 Task: Search one way flight ticket for 2 adults, 4 children and 1 infant on lap in business from Eastsound: Orcas Island Airport to Evansville: Evansville Regional Airport on 5-3-2023. Choice of flights is United. Number of bags: 2 carry on bags and 7 checked bags. Price is upto 40000. Outbound departure time preference is 10:45.
Action: Mouse moved to (319, 269)
Screenshot: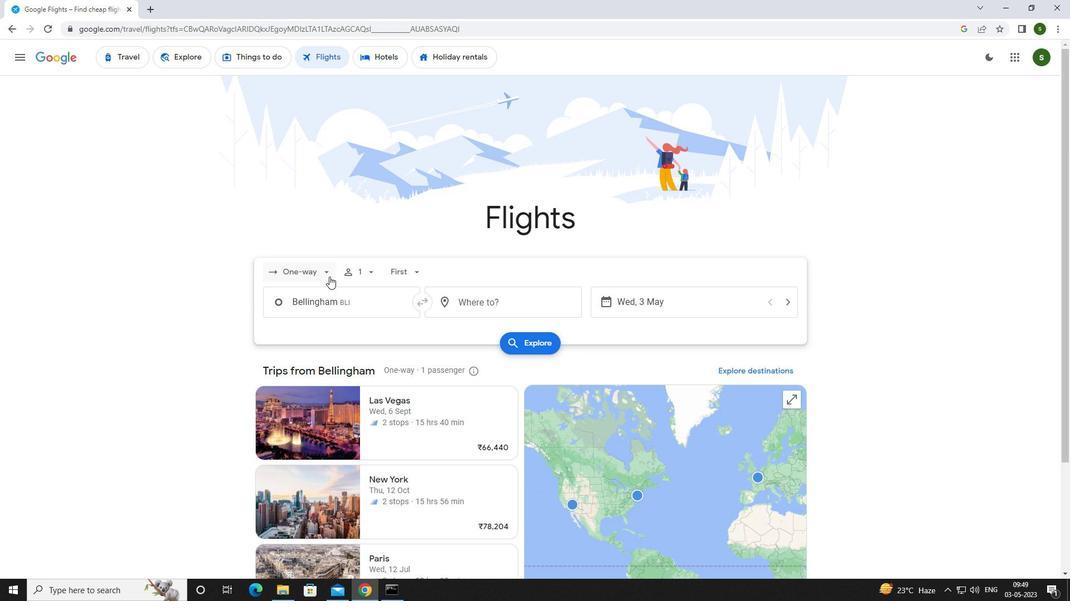 
Action: Mouse pressed left at (319, 269)
Screenshot: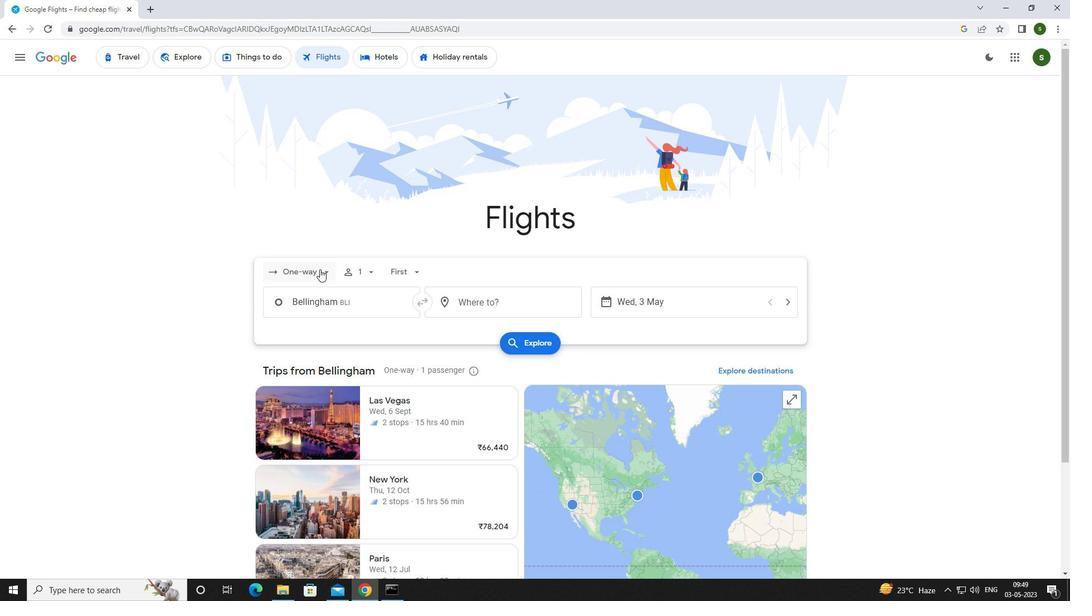 
Action: Mouse moved to (317, 329)
Screenshot: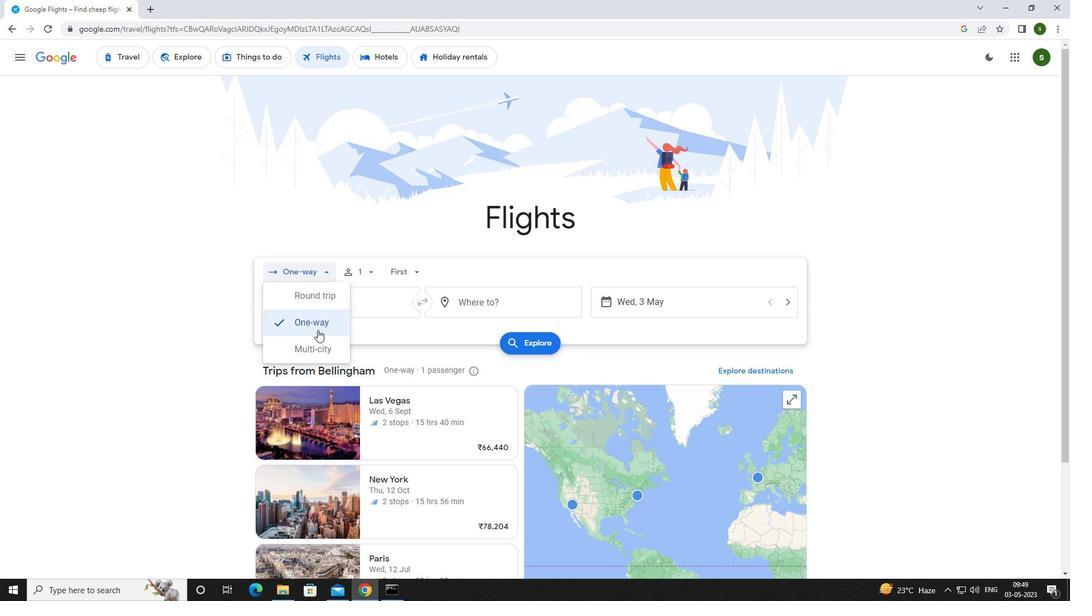 
Action: Mouse pressed left at (317, 329)
Screenshot: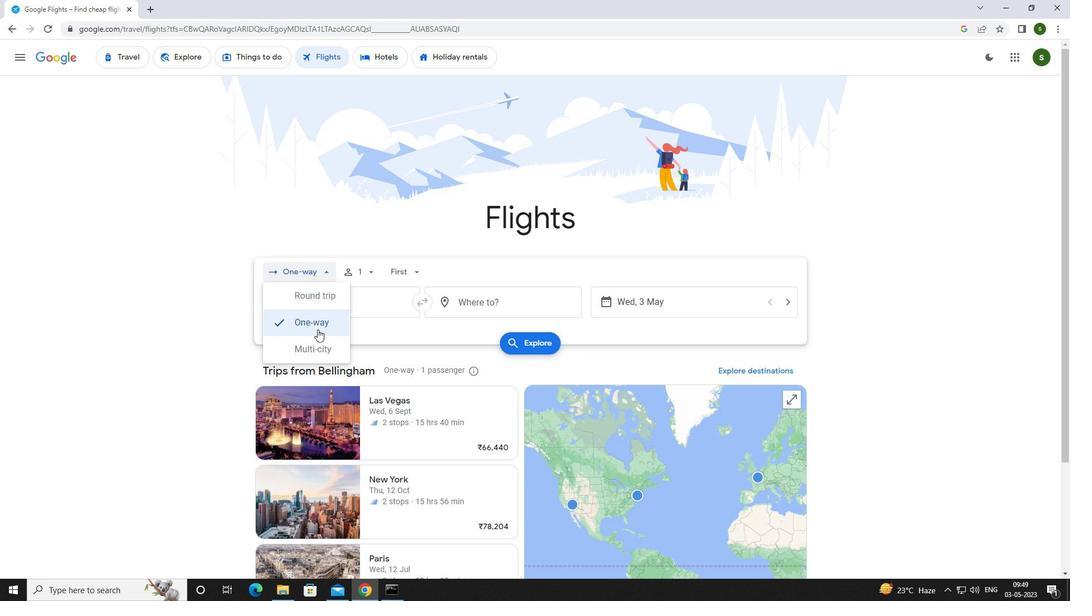 
Action: Mouse moved to (364, 269)
Screenshot: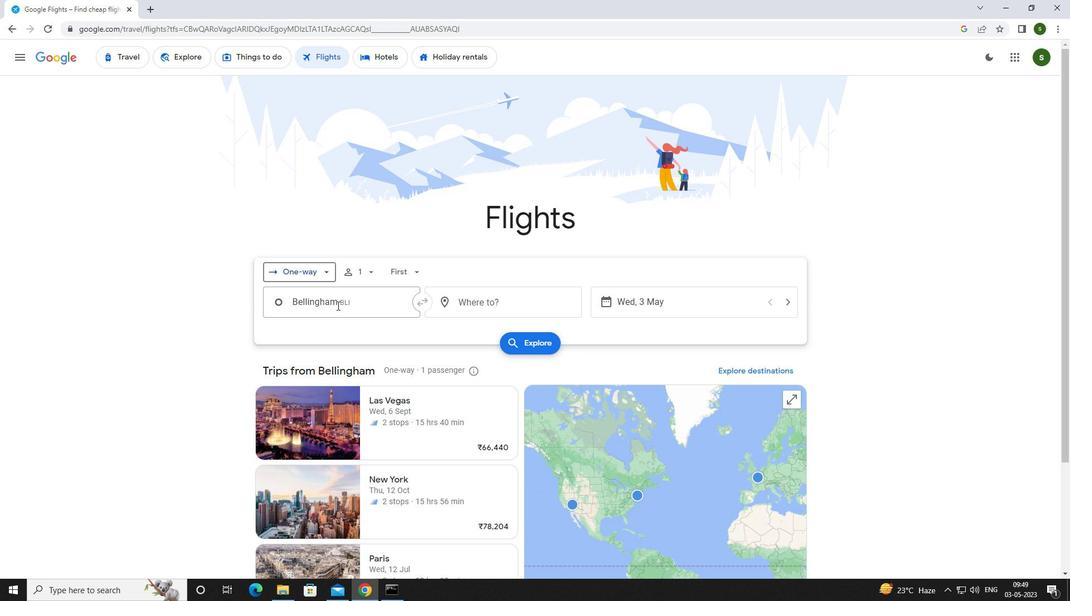 
Action: Mouse pressed left at (364, 269)
Screenshot: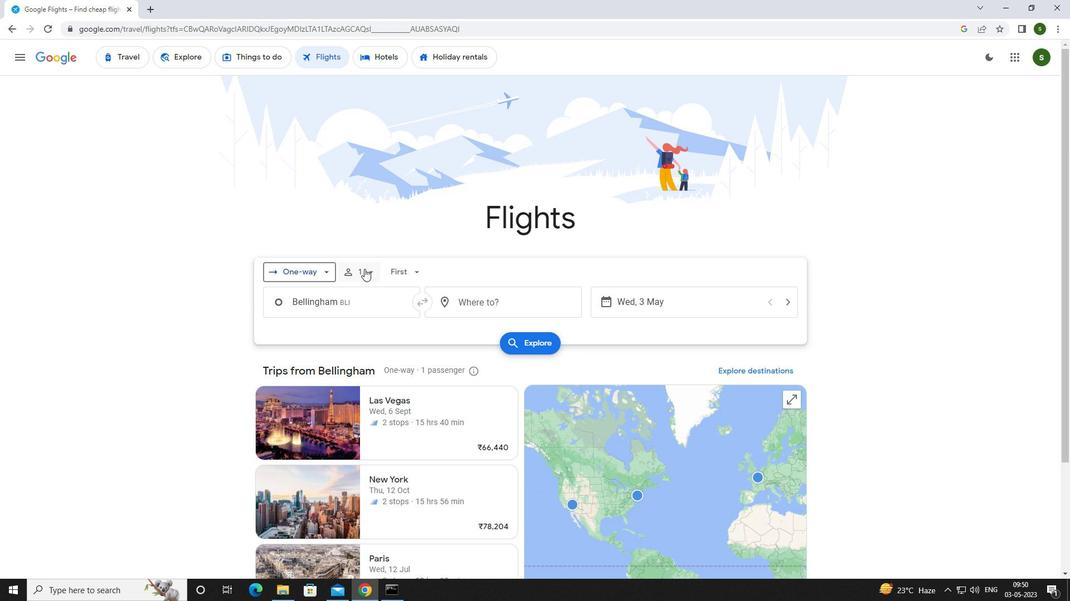 
Action: Mouse moved to (457, 302)
Screenshot: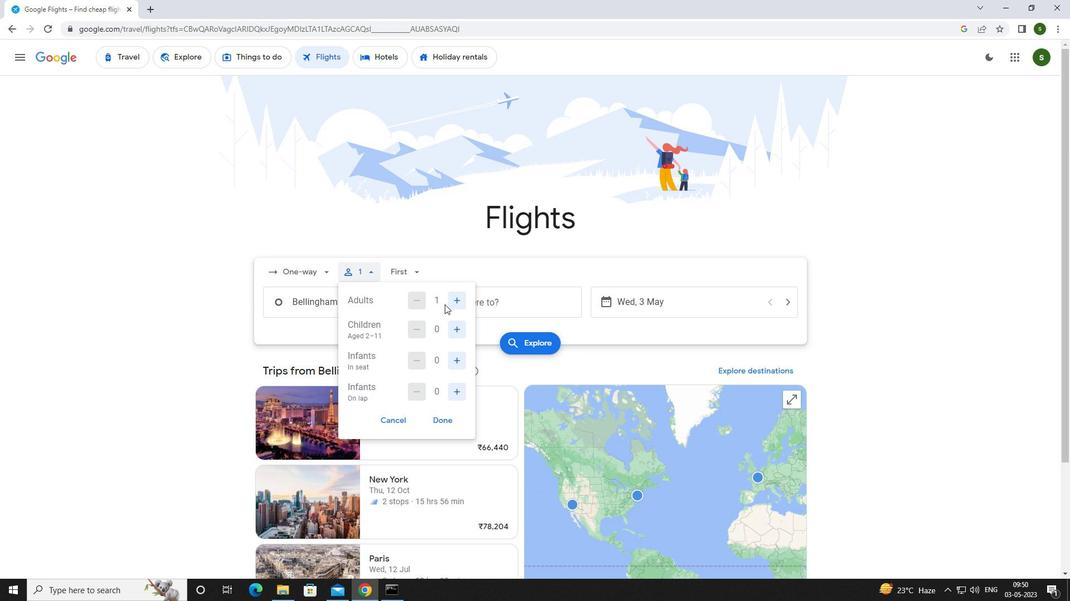 
Action: Mouse pressed left at (457, 302)
Screenshot: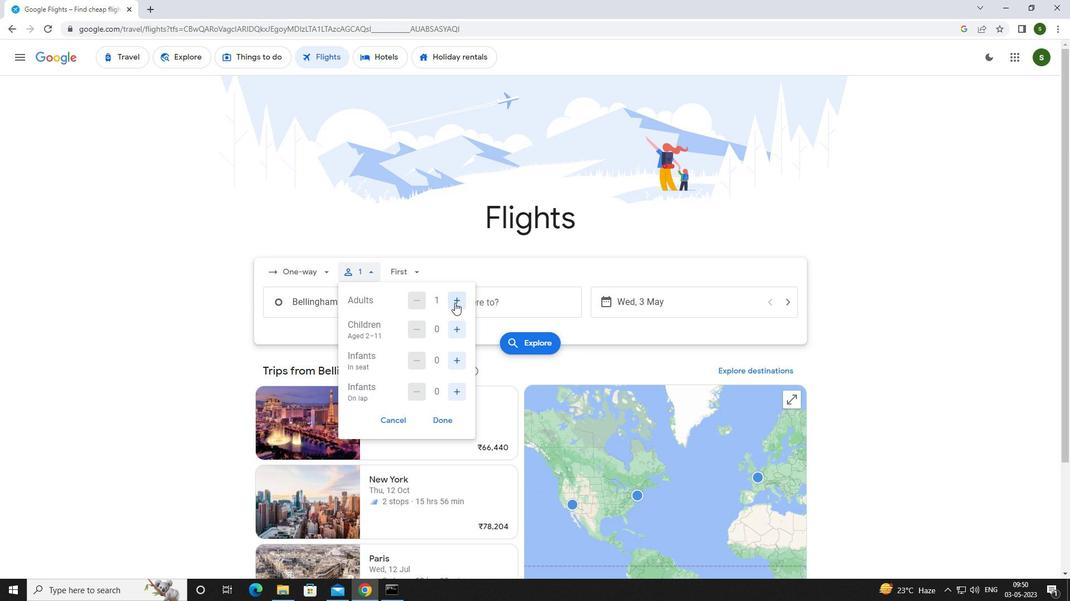 
Action: Mouse moved to (458, 326)
Screenshot: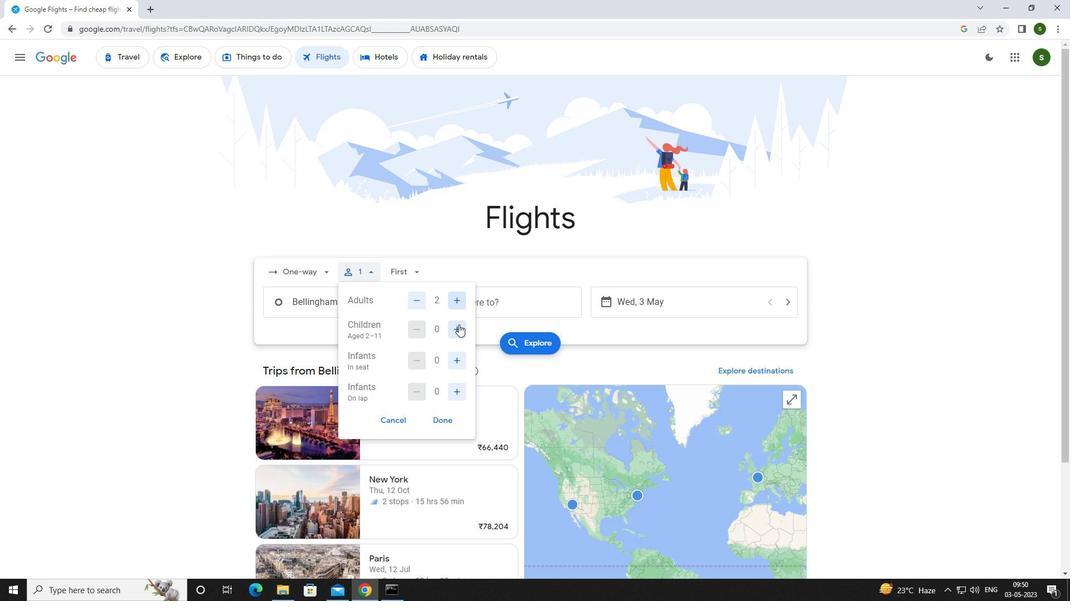 
Action: Mouse pressed left at (458, 326)
Screenshot: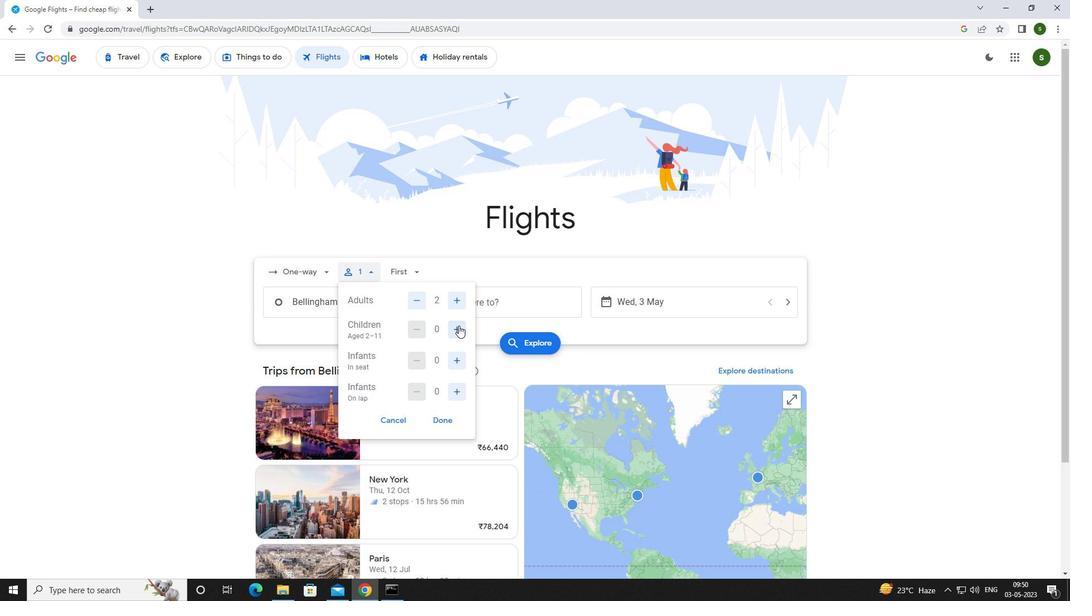 
Action: Mouse pressed left at (458, 326)
Screenshot: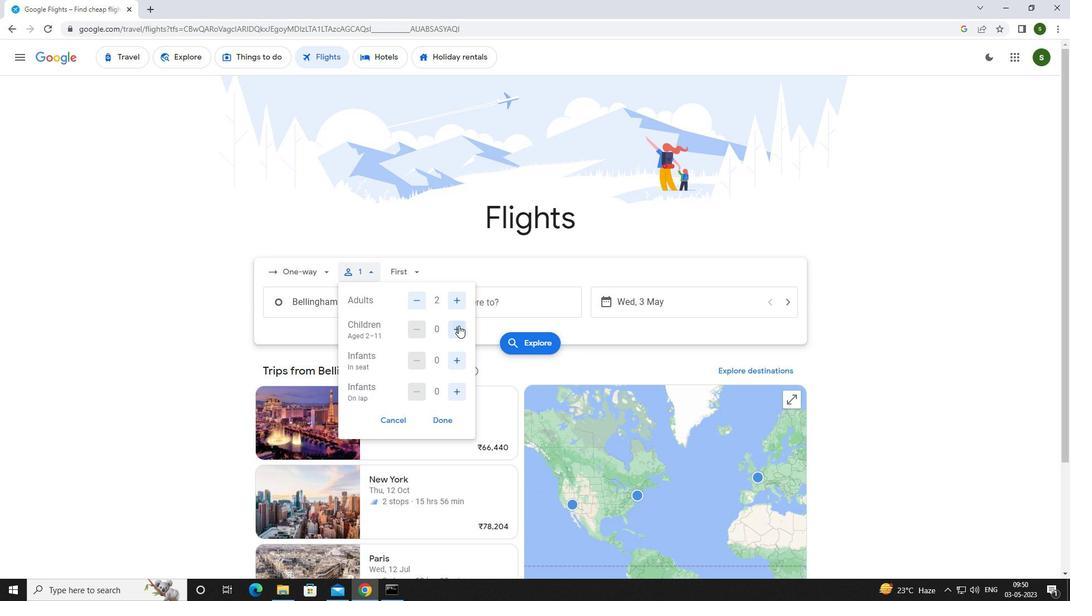 
Action: Mouse pressed left at (458, 326)
Screenshot: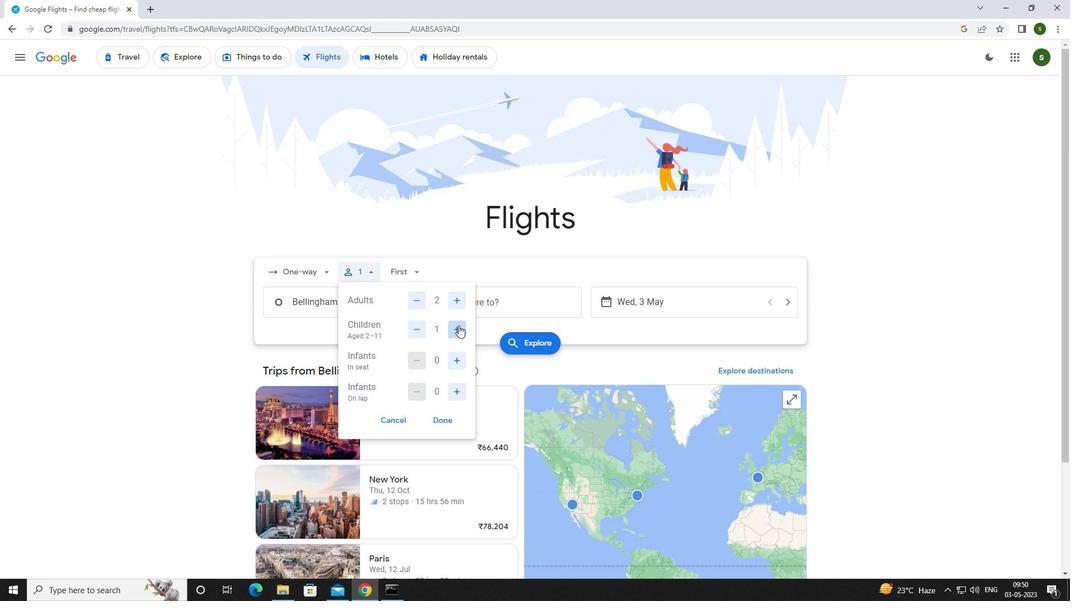 
Action: Mouse pressed left at (458, 326)
Screenshot: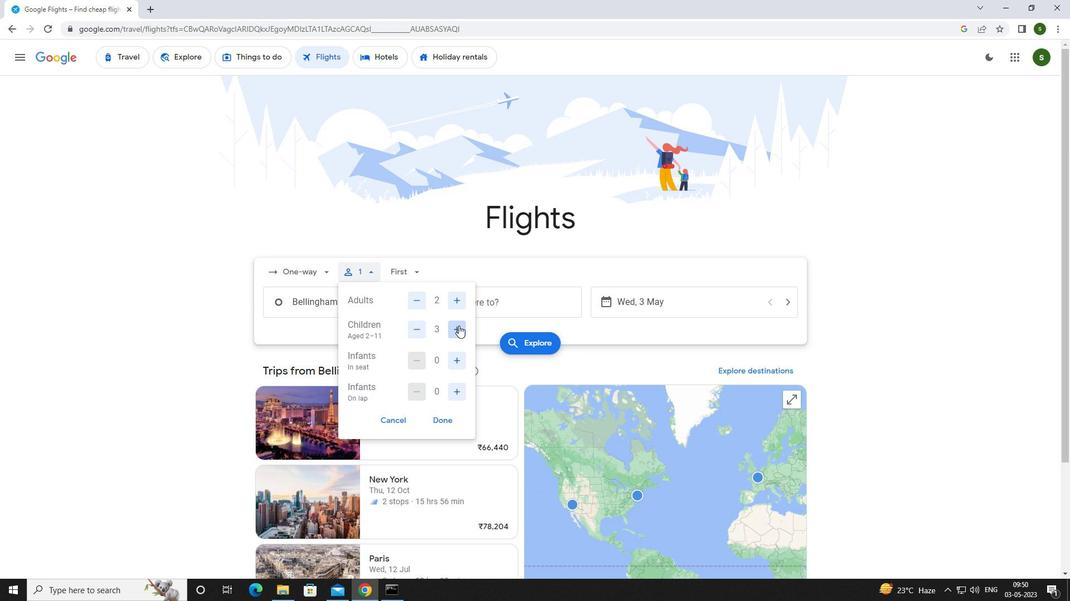 
Action: Mouse moved to (452, 390)
Screenshot: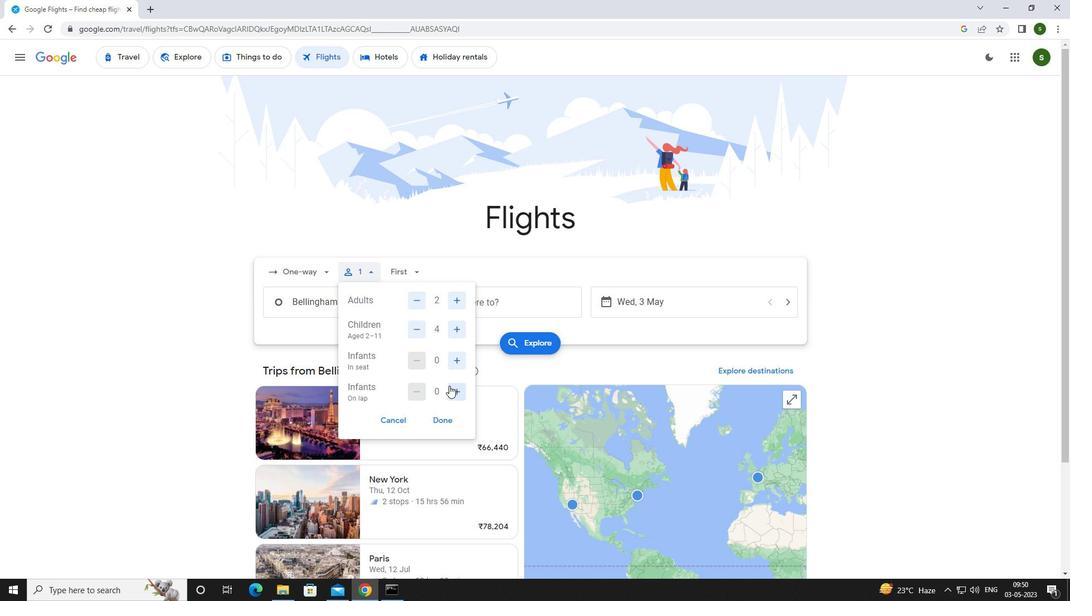 
Action: Mouse pressed left at (452, 390)
Screenshot: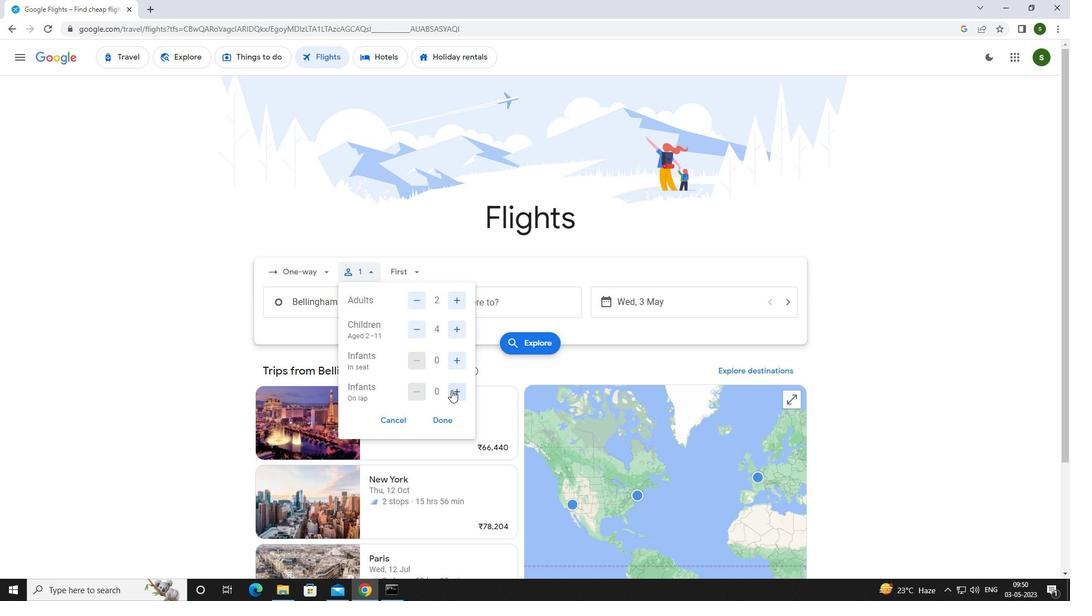 
Action: Mouse moved to (409, 269)
Screenshot: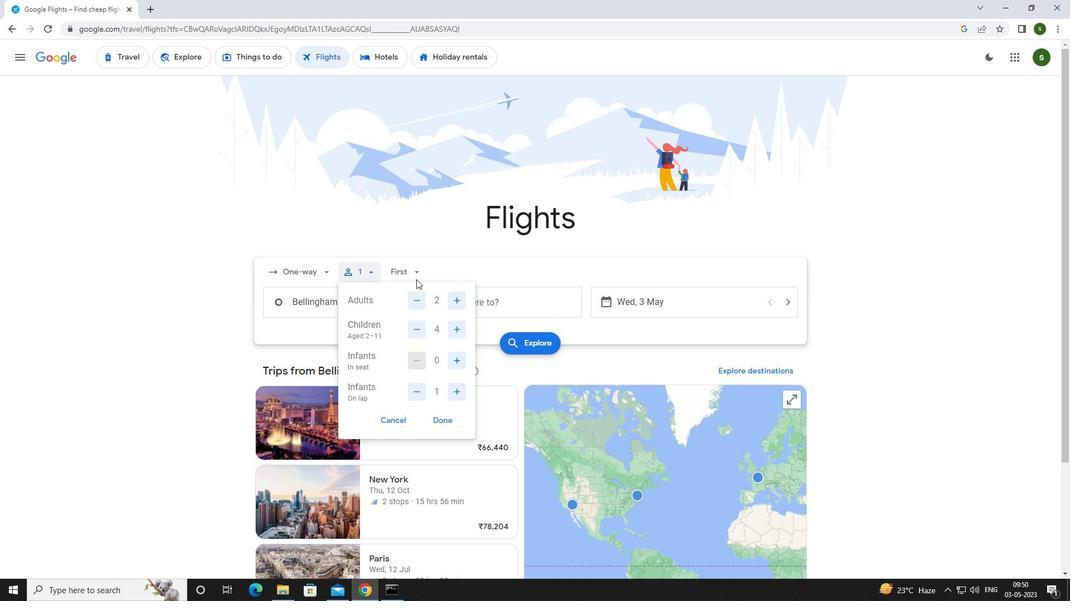 
Action: Mouse pressed left at (409, 269)
Screenshot: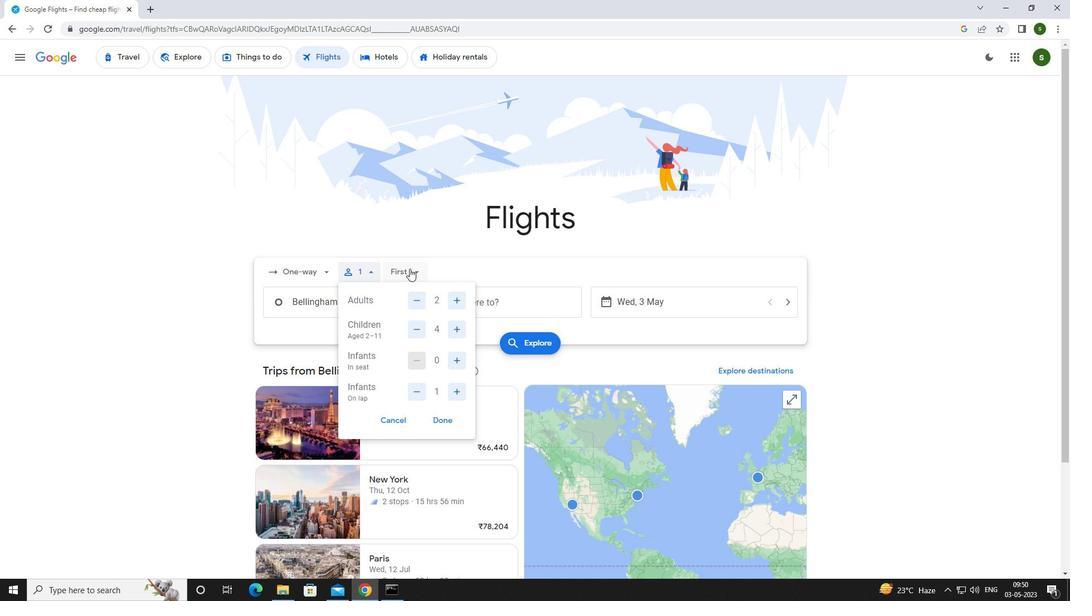 
Action: Mouse moved to (438, 350)
Screenshot: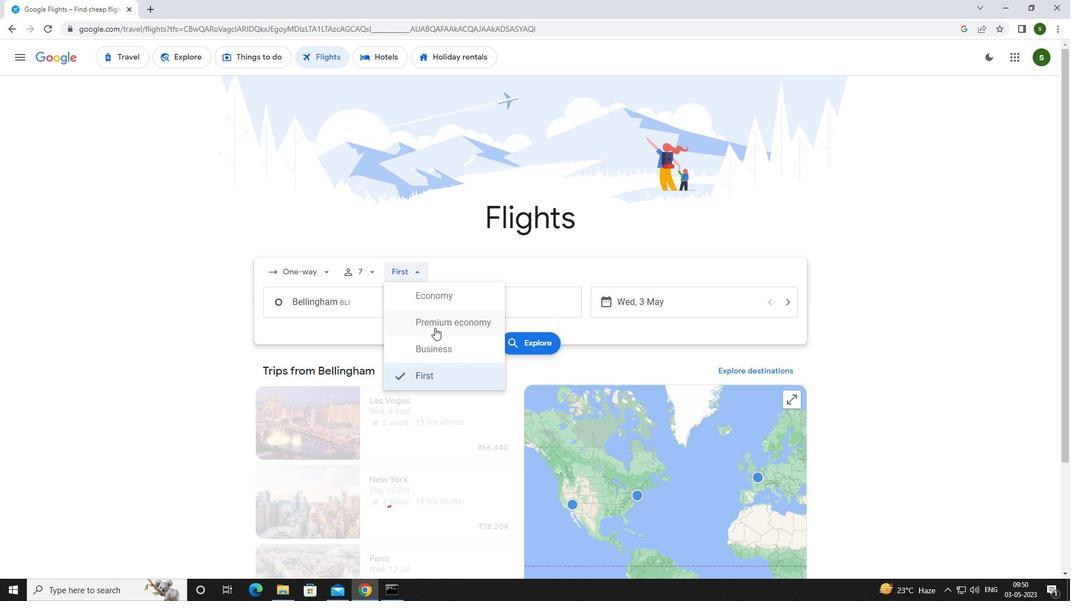 
Action: Mouse pressed left at (438, 350)
Screenshot: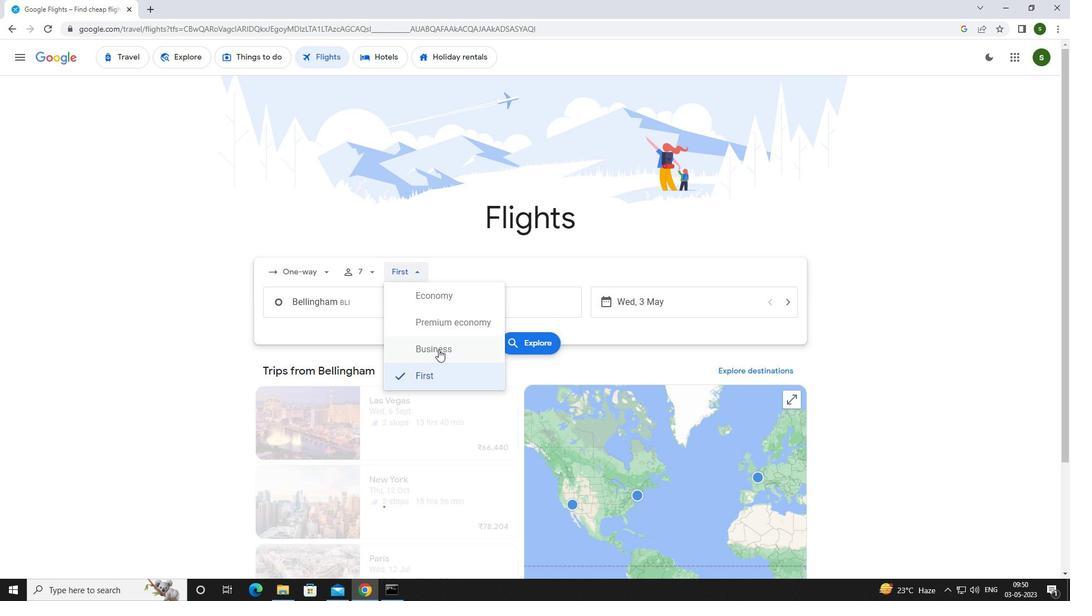 
Action: Mouse moved to (386, 308)
Screenshot: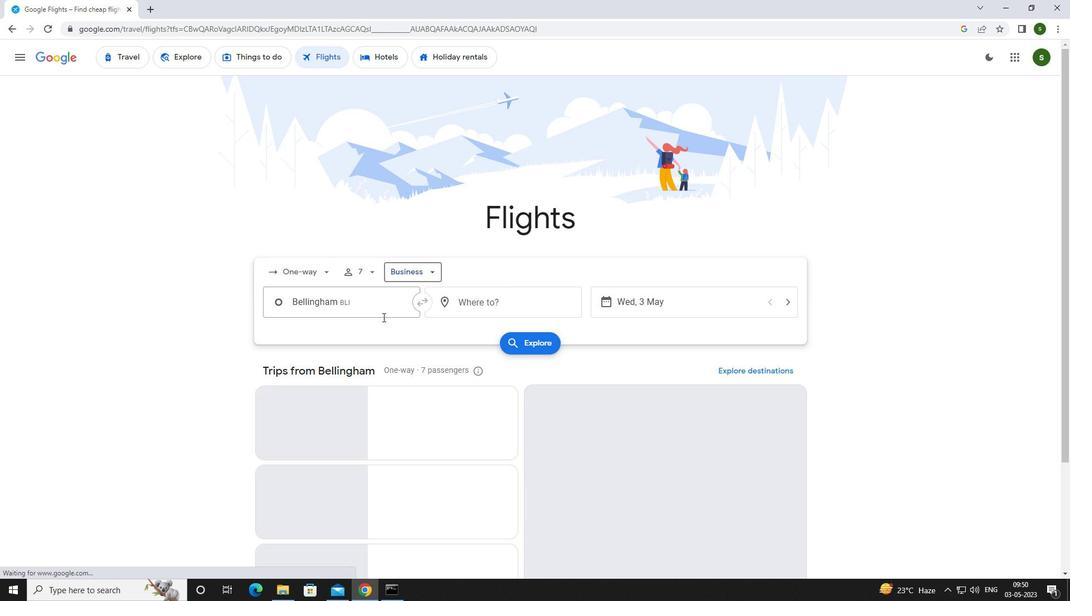 
Action: Mouse pressed left at (386, 308)
Screenshot: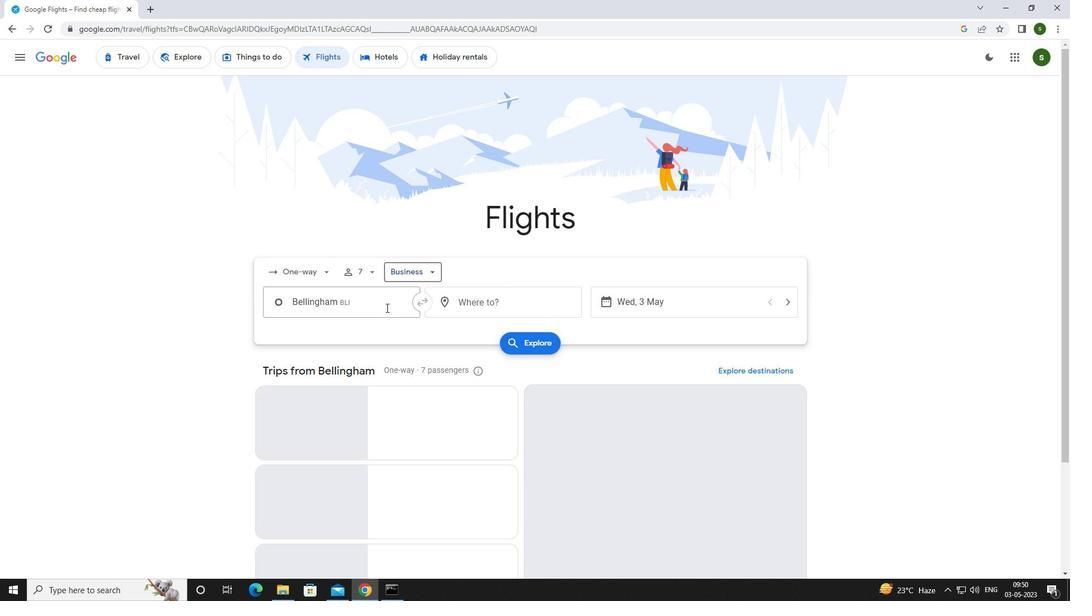 
Action: Key pressed <Key.caps_lock>o<Key.caps_lock>rcas
Screenshot: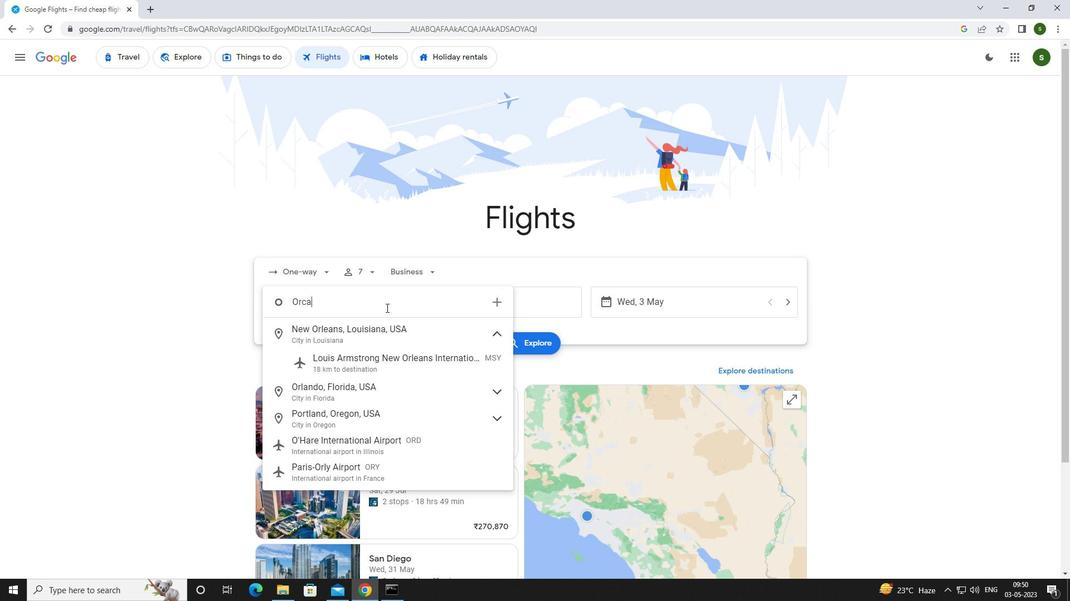 
Action: Mouse moved to (382, 328)
Screenshot: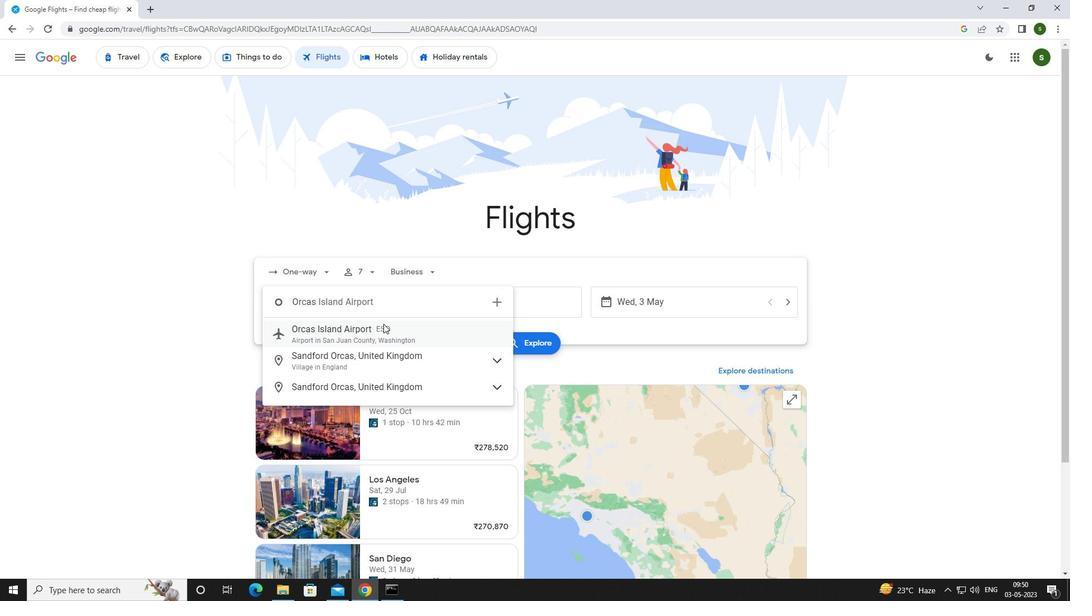 
Action: Mouse pressed left at (382, 328)
Screenshot: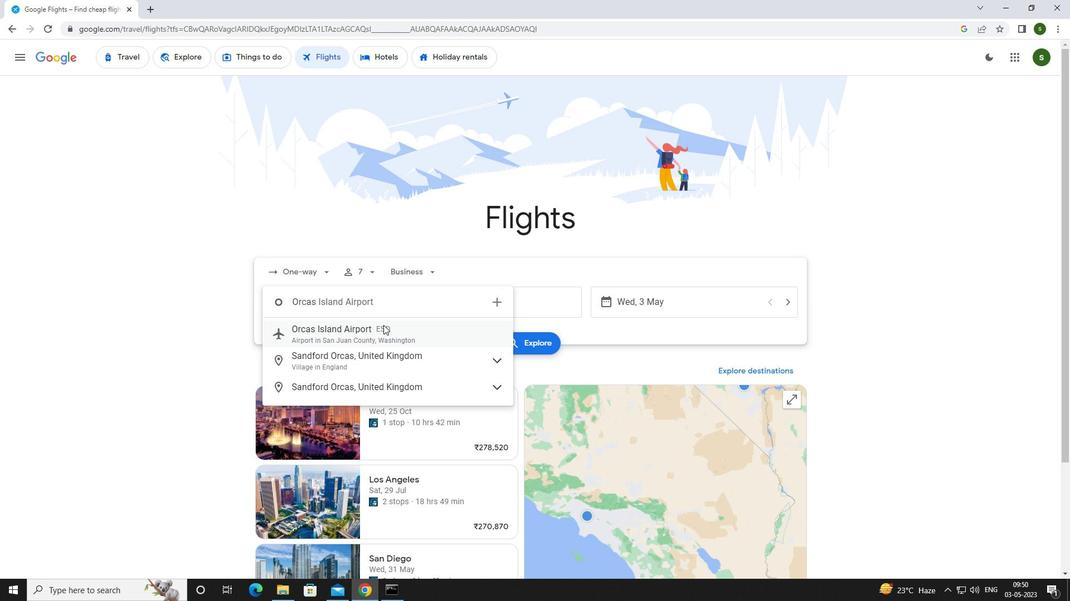 
Action: Mouse moved to (492, 303)
Screenshot: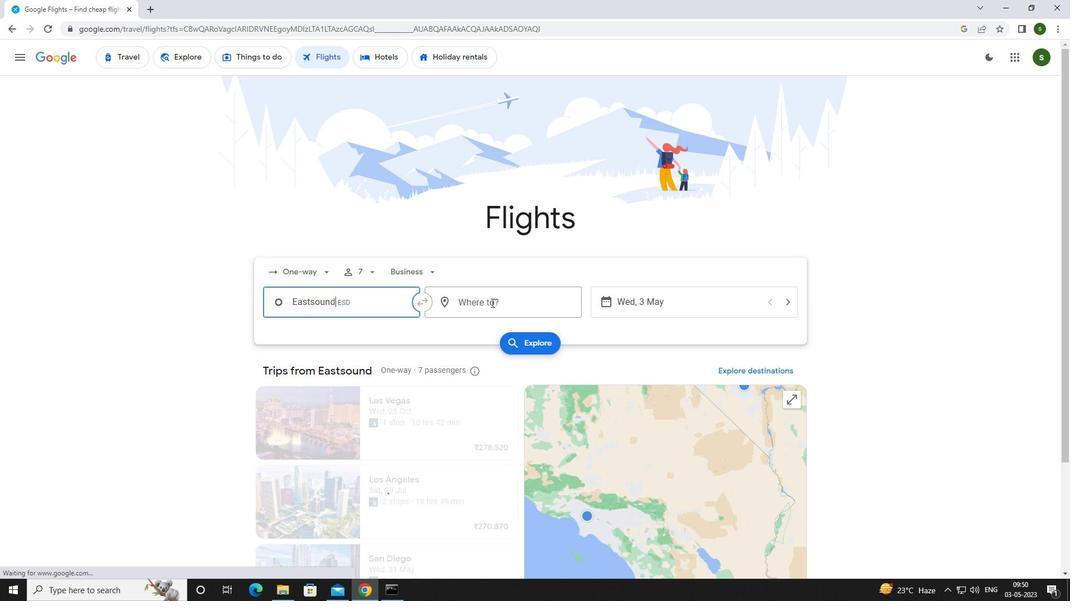 
Action: Mouse pressed left at (492, 303)
Screenshot: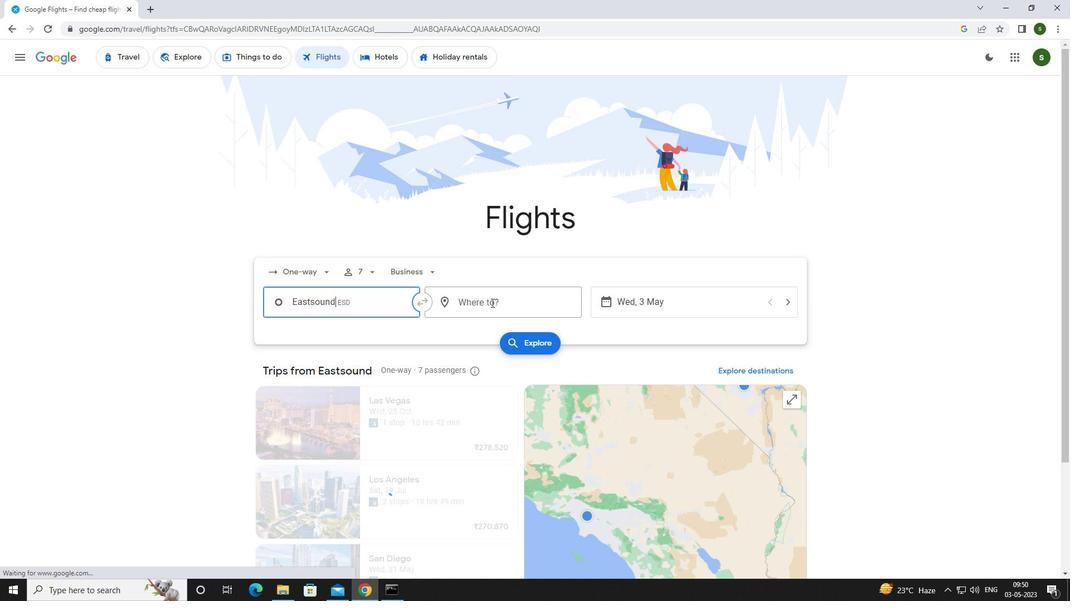 
Action: Key pressed <Key.caps_lock>e<Key.caps_lock>vansv
Screenshot: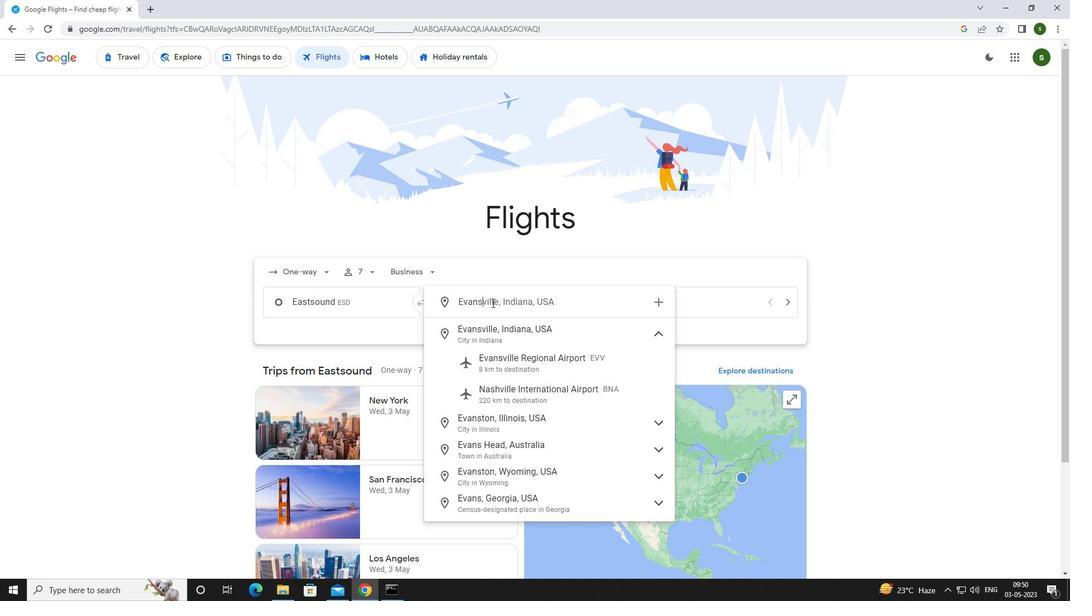 
Action: Mouse moved to (504, 358)
Screenshot: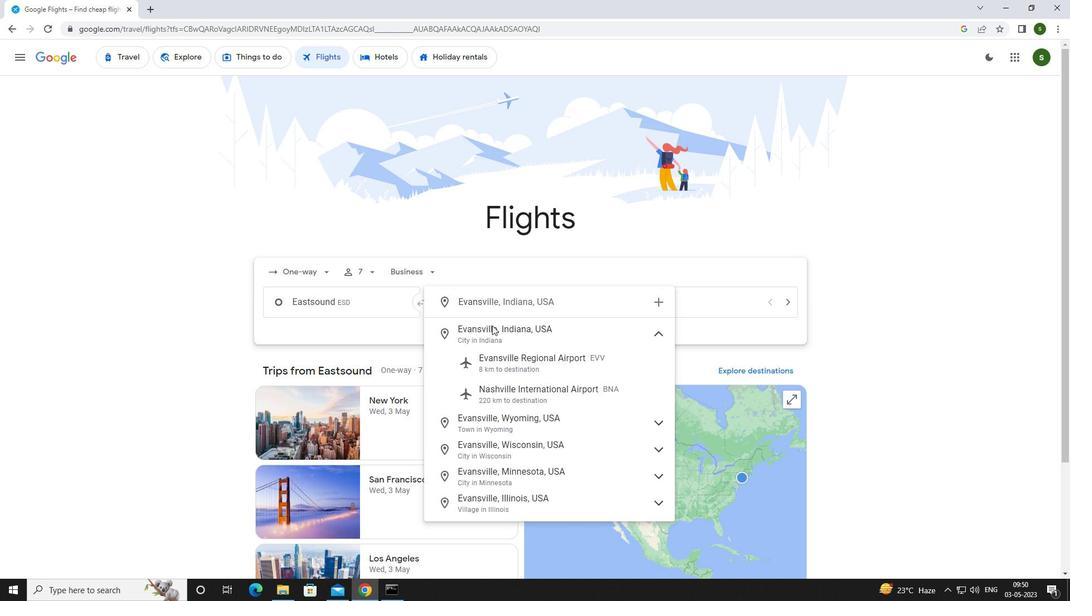 
Action: Mouse pressed left at (504, 358)
Screenshot: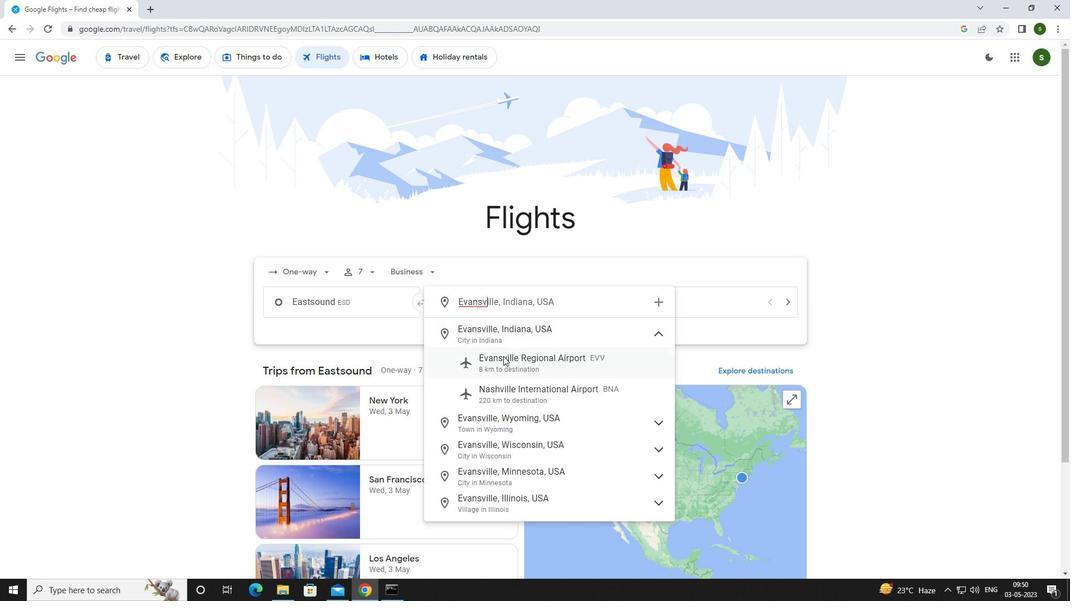 
Action: Mouse moved to (678, 306)
Screenshot: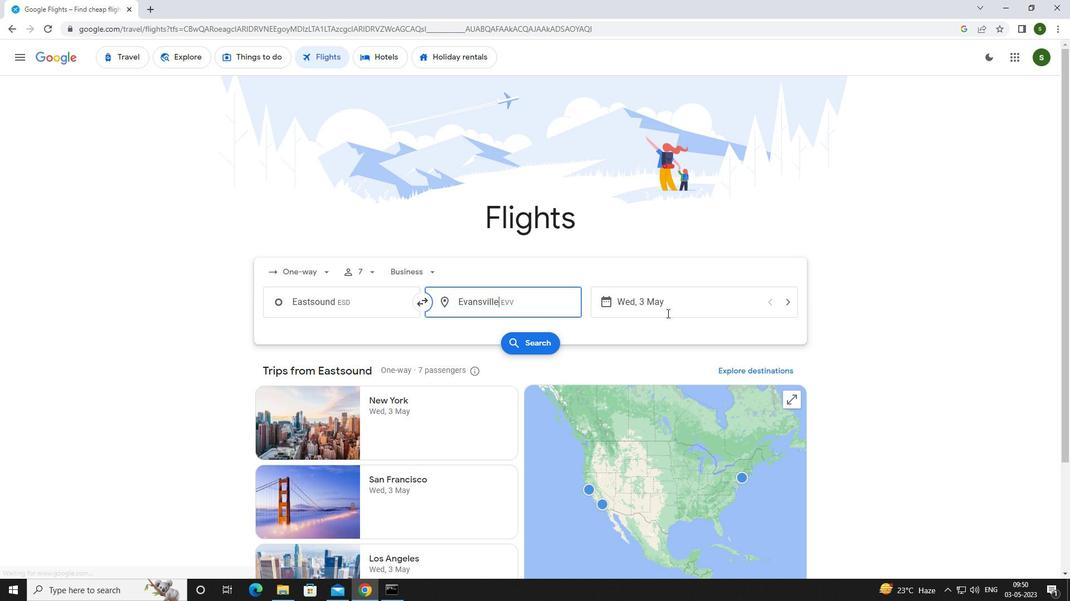 
Action: Mouse pressed left at (678, 306)
Screenshot: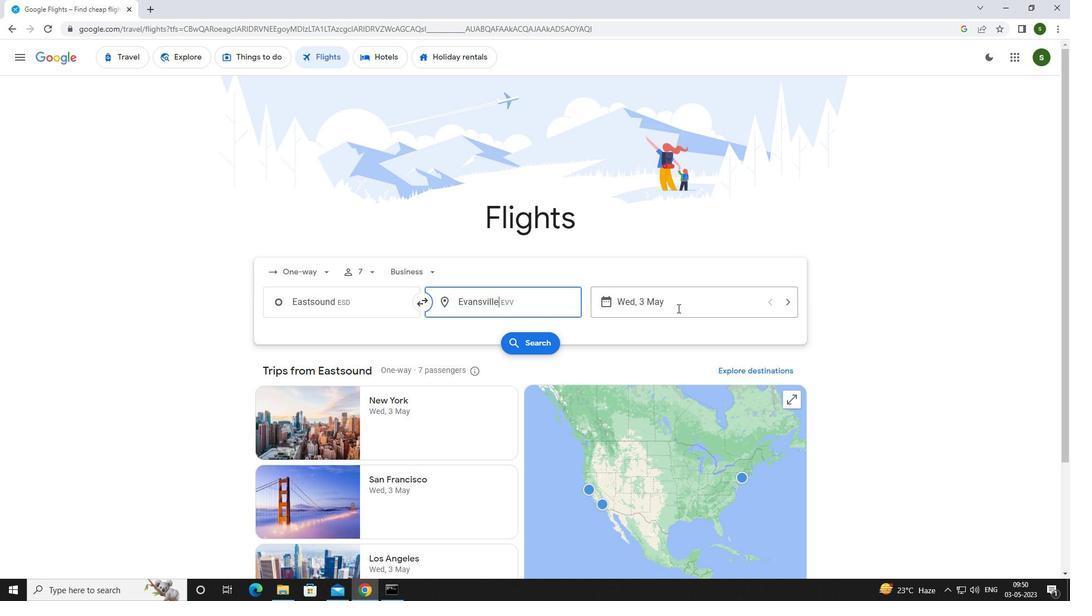 
Action: Mouse moved to (482, 376)
Screenshot: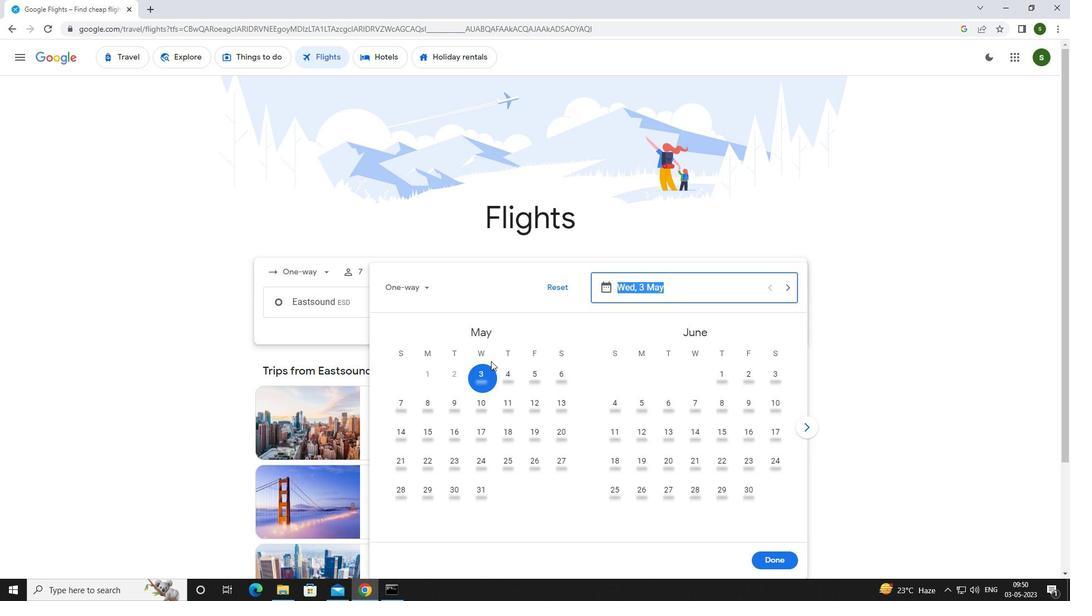 
Action: Mouse pressed left at (482, 376)
Screenshot: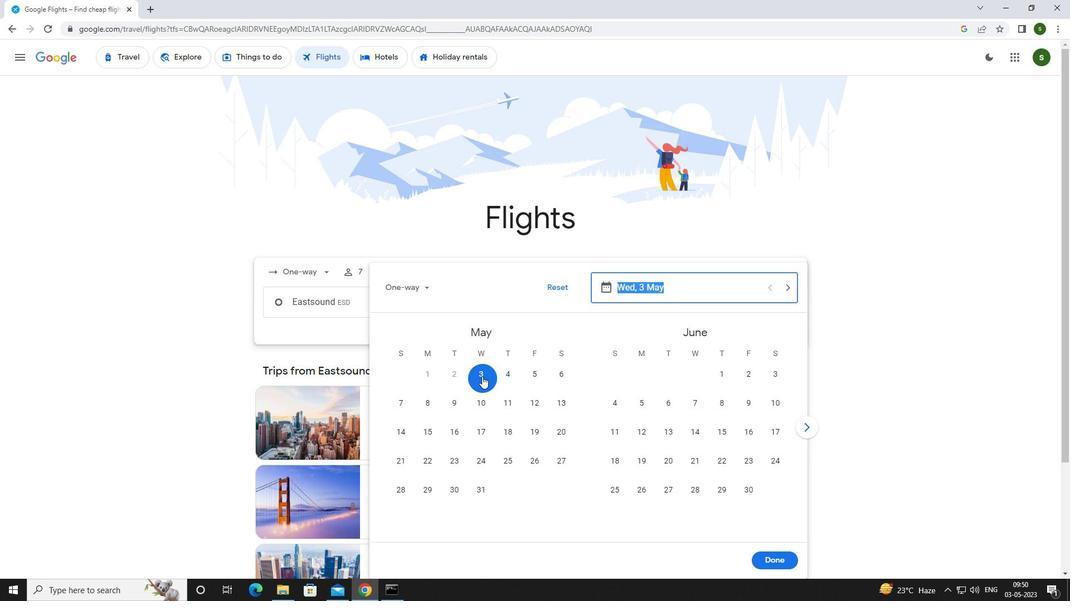 
Action: Mouse moved to (789, 565)
Screenshot: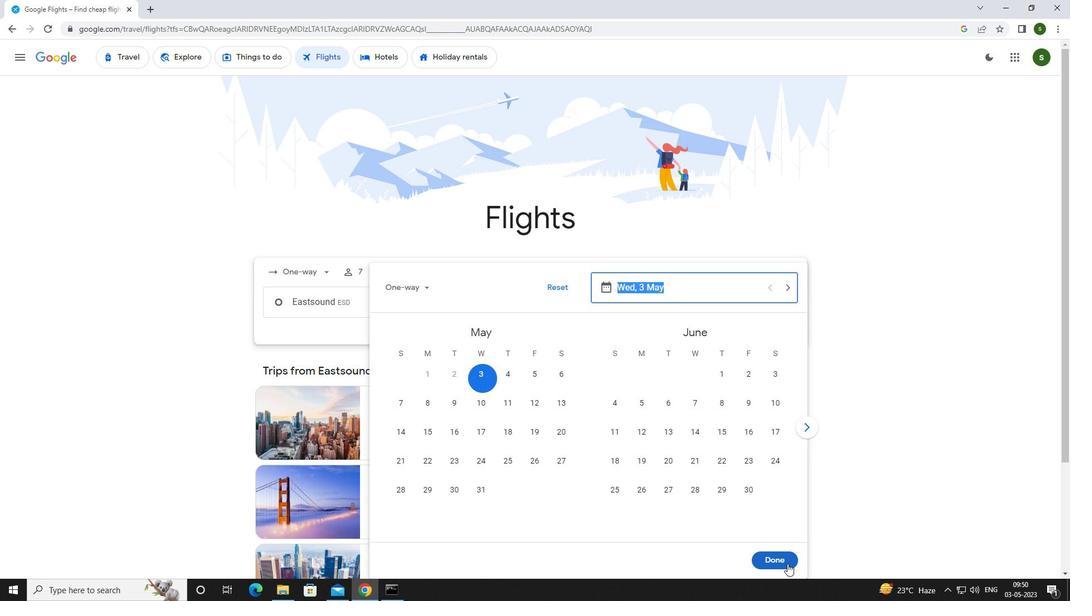 
Action: Mouse pressed left at (789, 565)
Screenshot: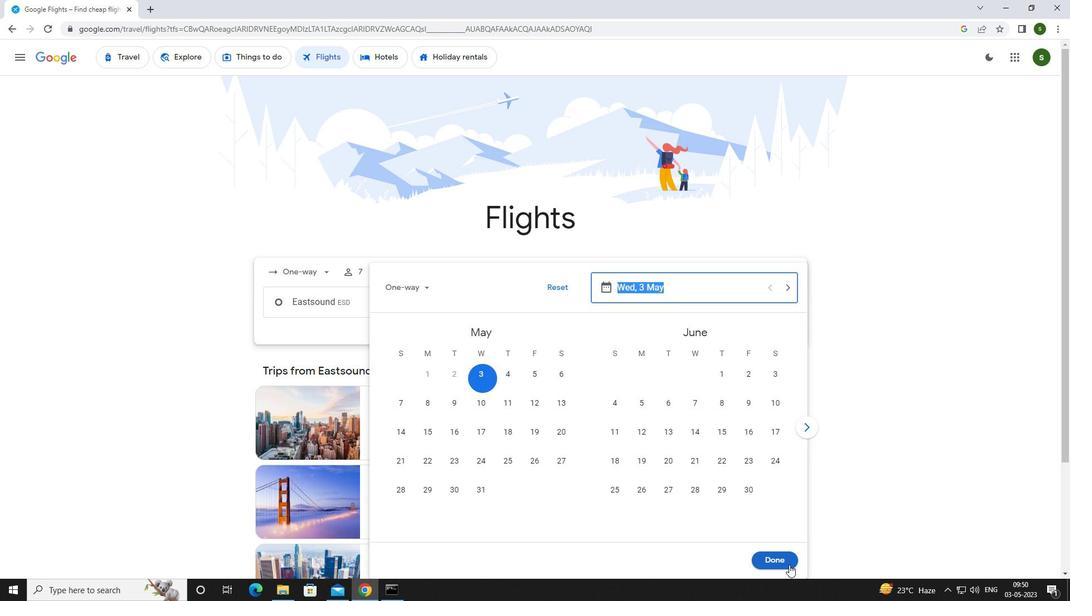 
Action: Mouse moved to (544, 350)
Screenshot: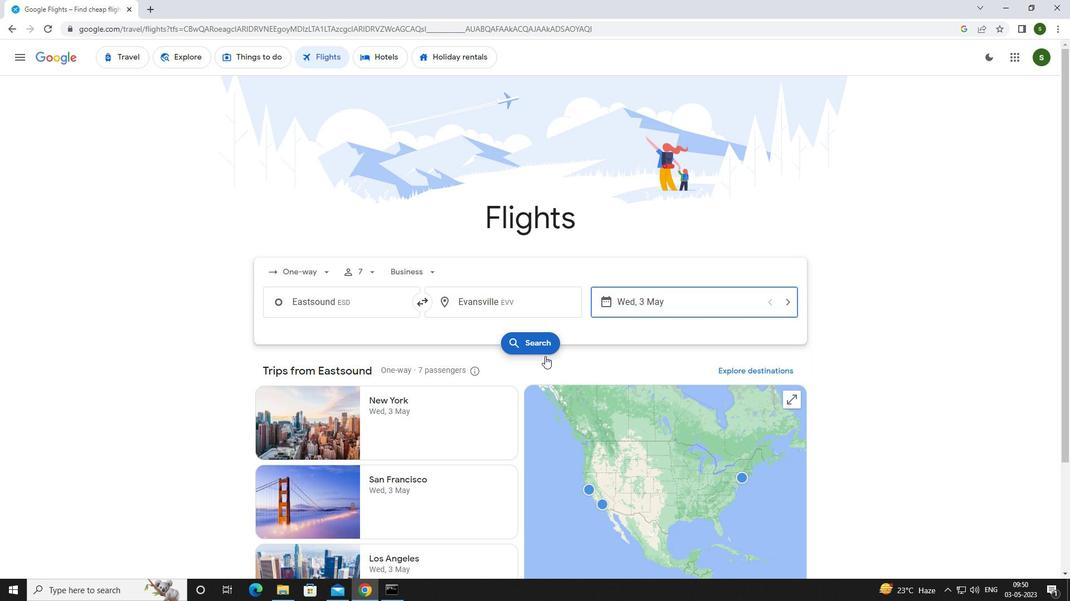 
Action: Mouse pressed left at (544, 350)
Screenshot: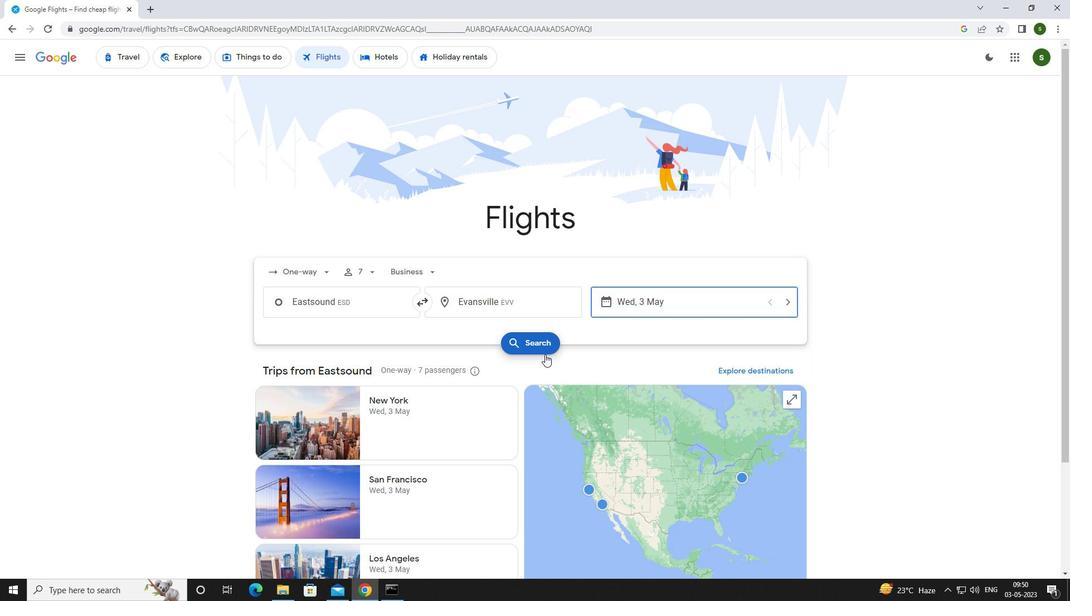 
Action: Mouse moved to (274, 152)
Screenshot: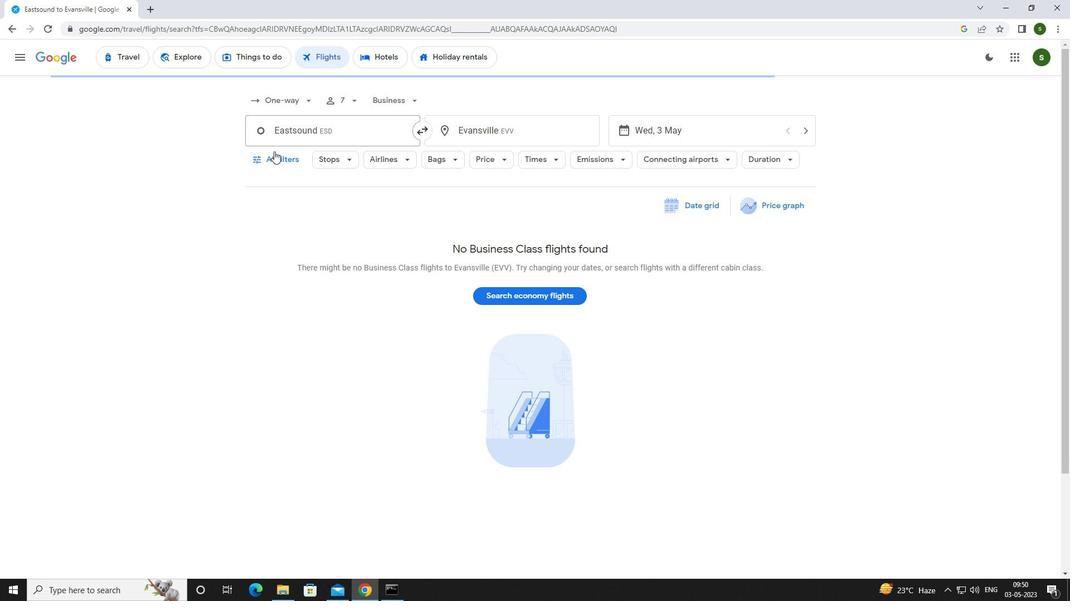 
Action: Mouse pressed left at (274, 152)
Screenshot: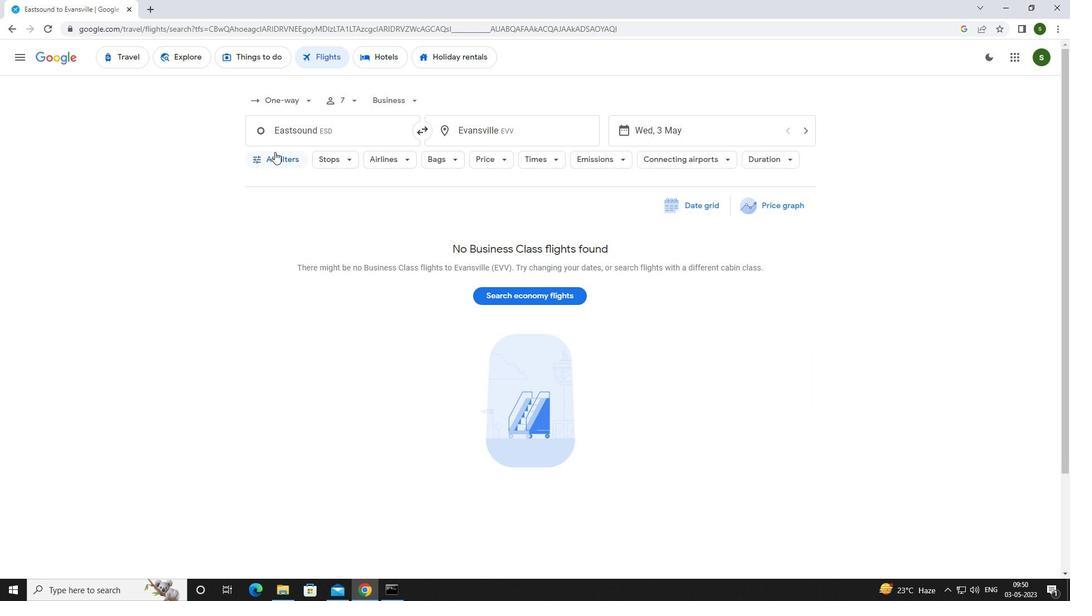 
Action: Mouse moved to (415, 393)
Screenshot: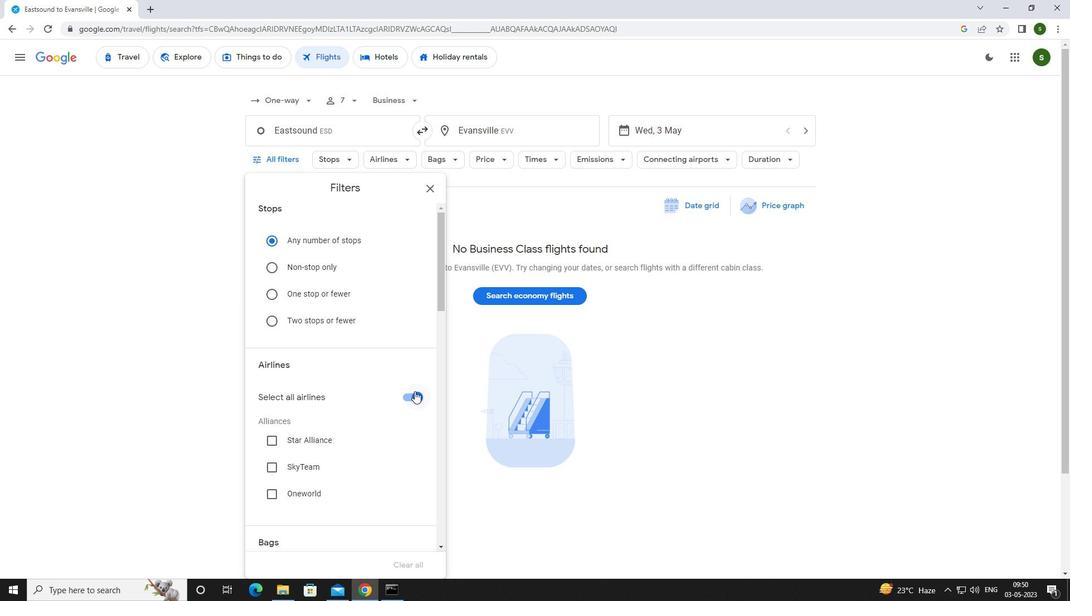 
Action: Mouse pressed left at (415, 393)
Screenshot: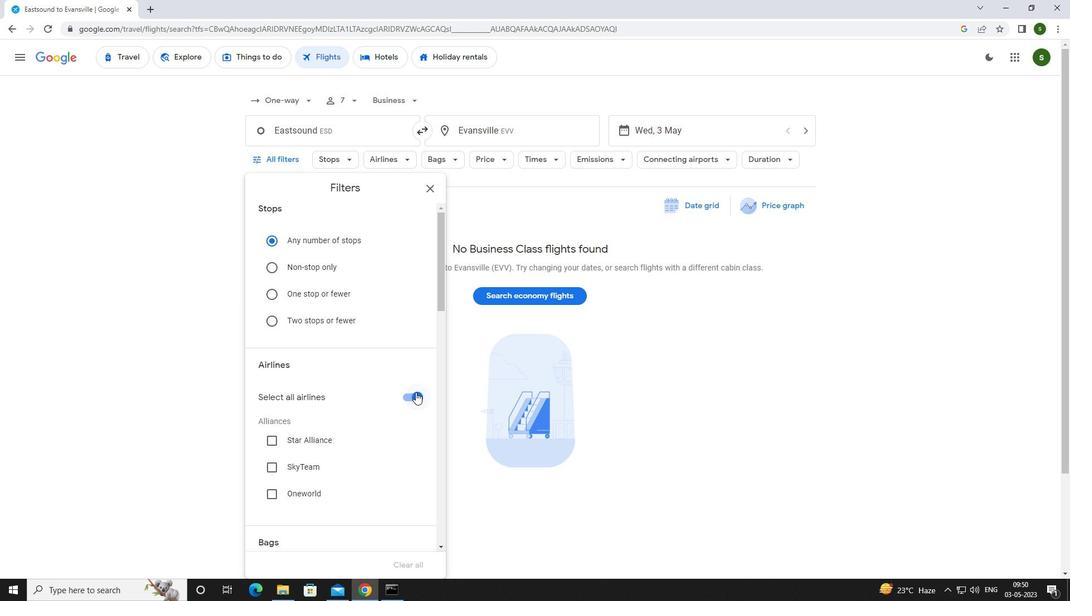 
Action: Mouse scrolled (415, 392) with delta (0, 0)
Screenshot: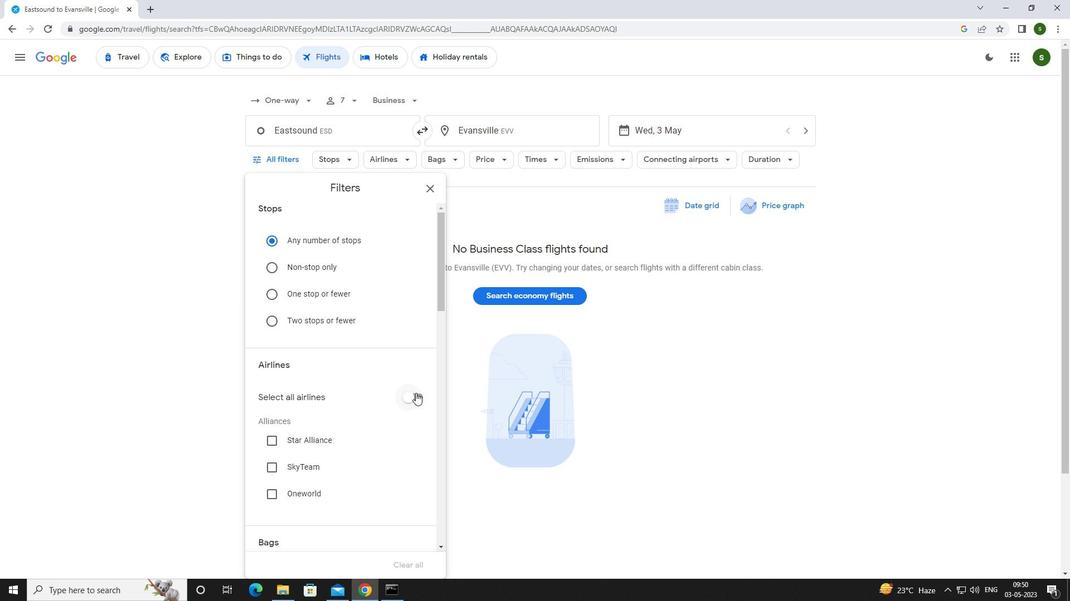
Action: Mouse scrolled (415, 392) with delta (0, 0)
Screenshot: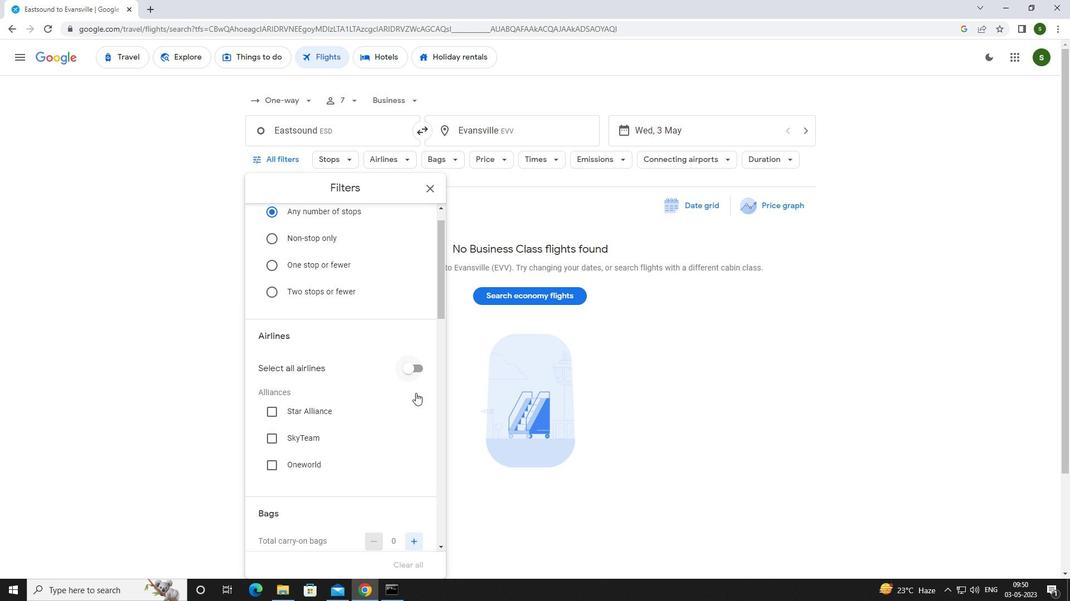 
Action: Mouse scrolled (415, 392) with delta (0, 0)
Screenshot: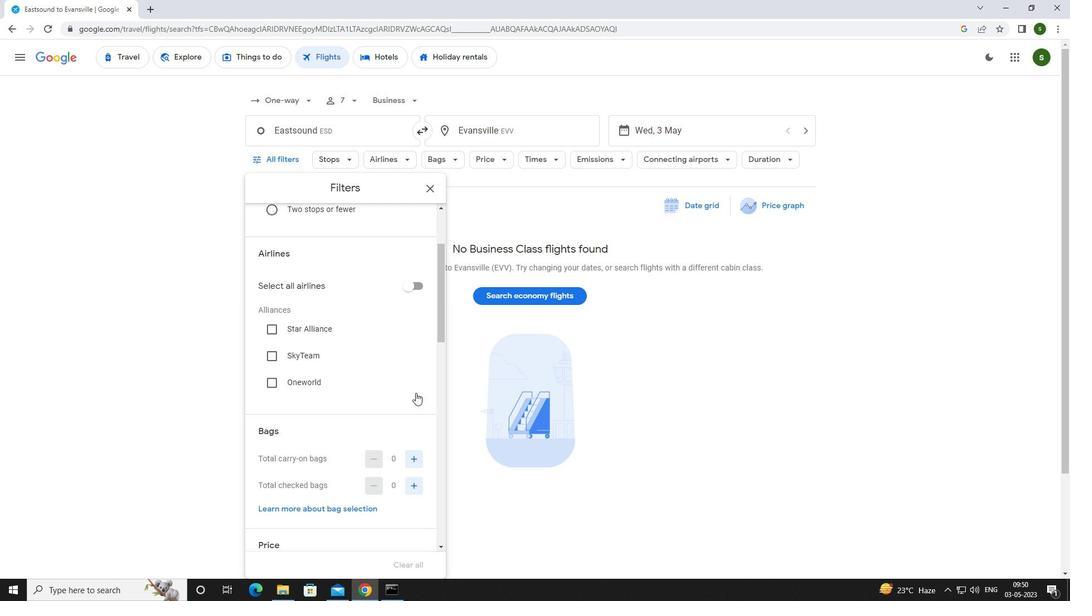 
Action: Mouse moved to (415, 402)
Screenshot: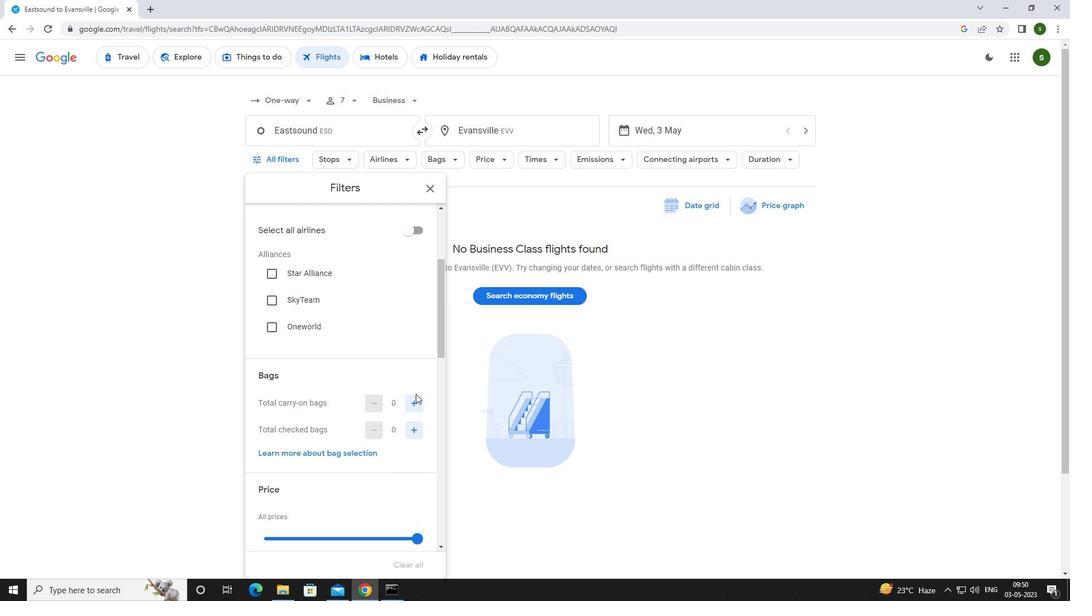 
Action: Mouse pressed left at (415, 402)
Screenshot: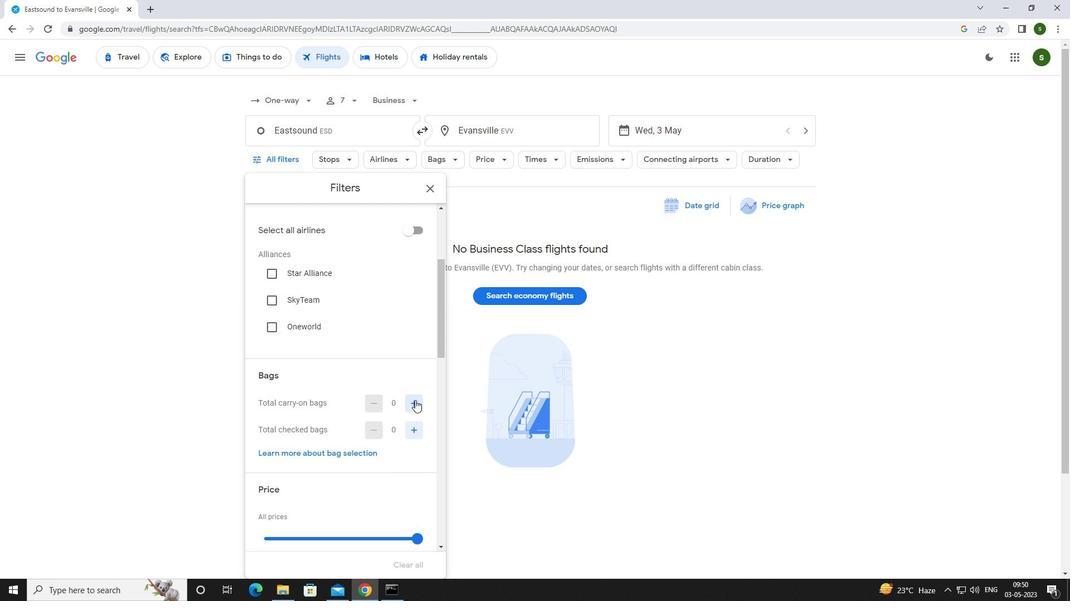 
Action: Mouse pressed left at (415, 402)
Screenshot: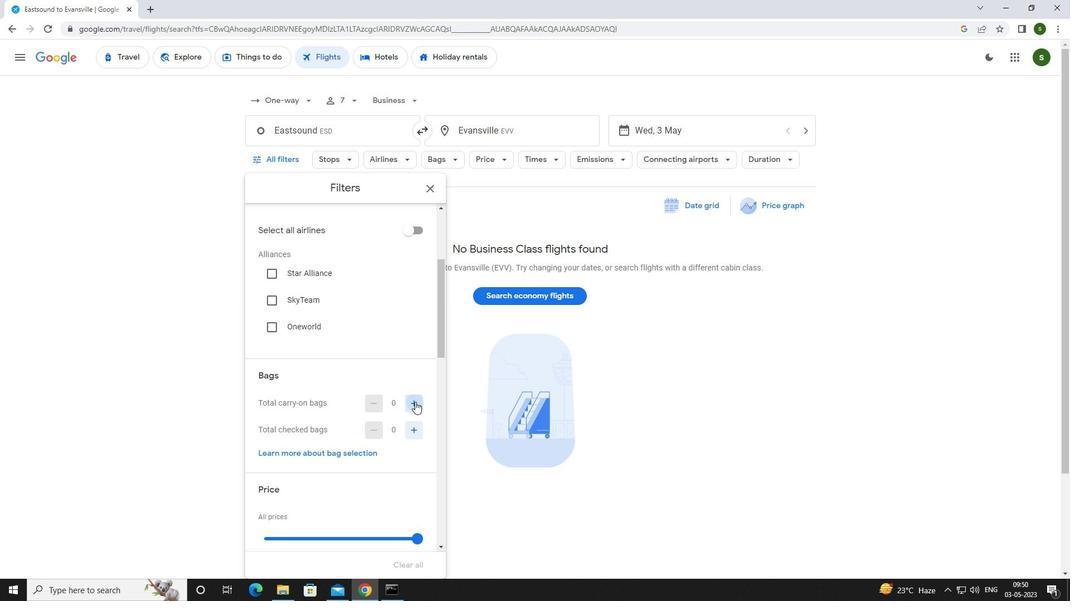 
Action: Mouse moved to (415, 426)
Screenshot: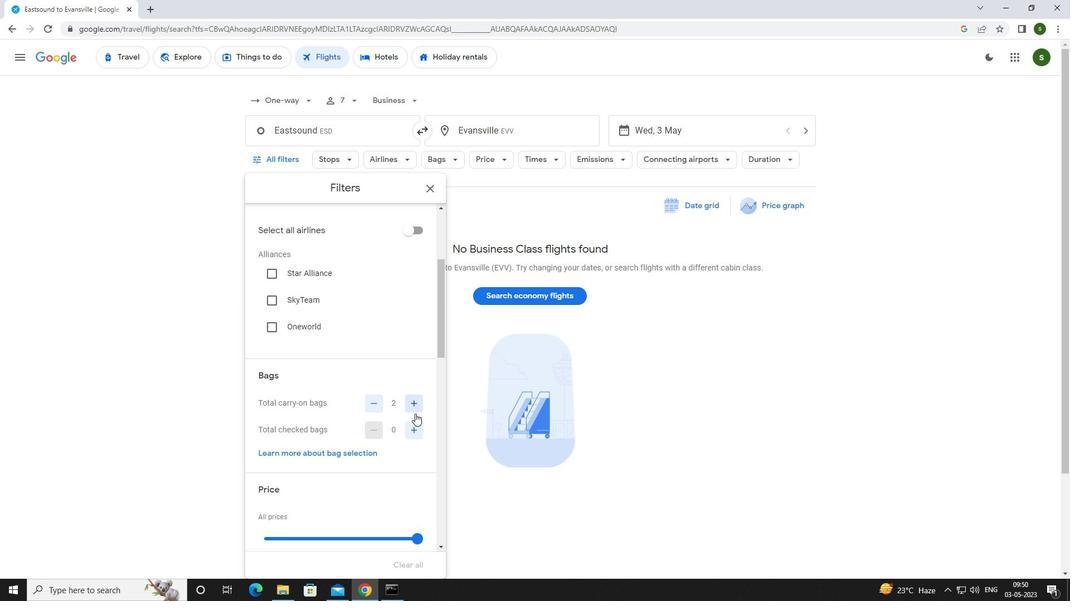
Action: Mouse pressed left at (415, 426)
Screenshot: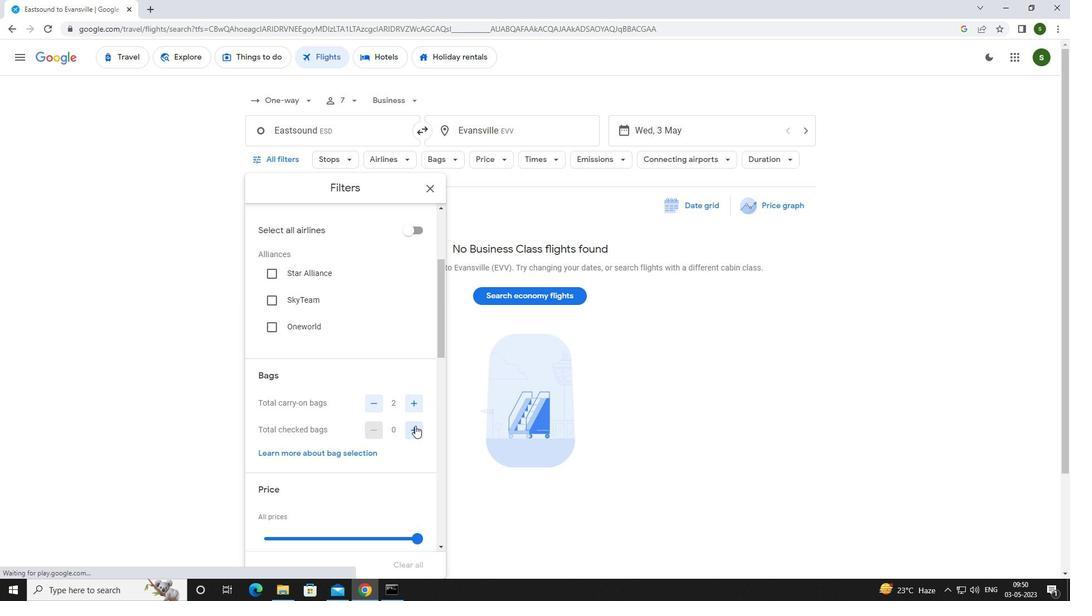 
Action: Mouse pressed left at (415, 426)
Screenshot: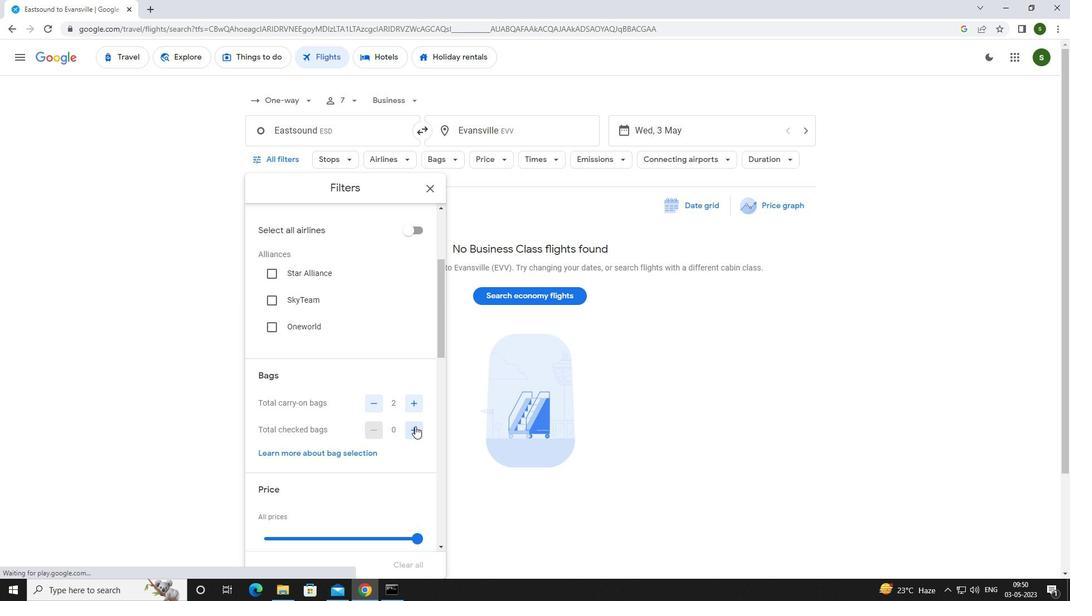 
Action: Mouse pressed left at (415, 426)
Screenshot: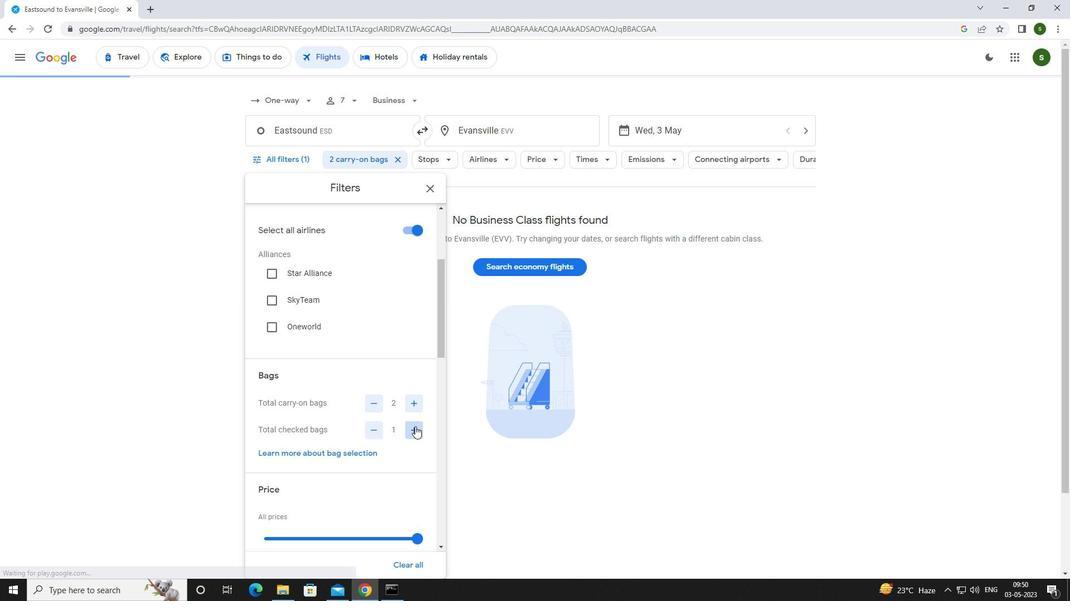 
Action: Mouse pressed left at (415, 426)
Screenshot: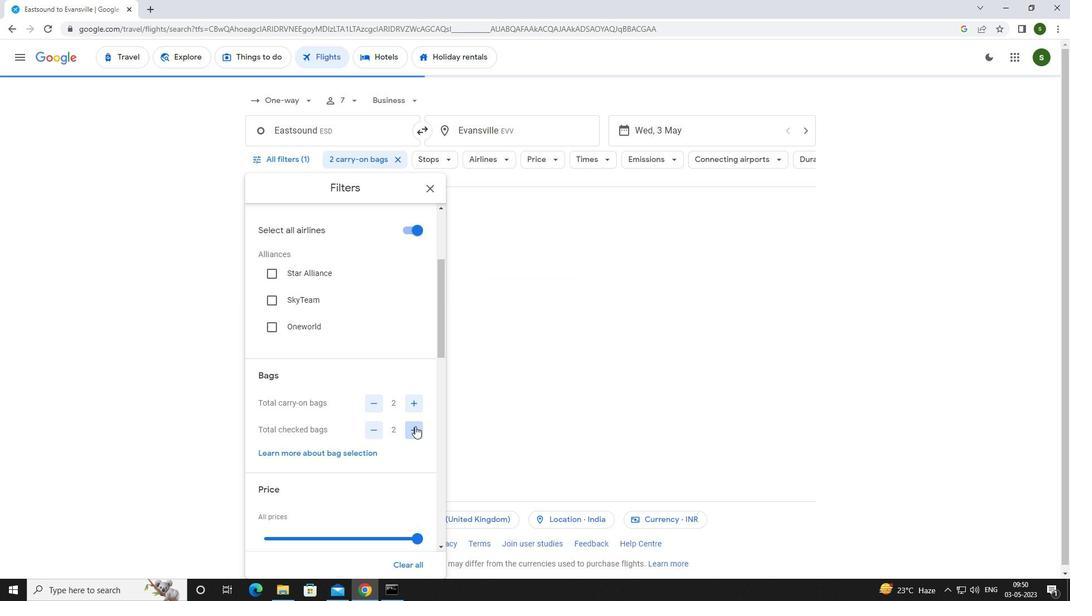 
Action: Mouse pressed left at (415, 426)
Screenshot: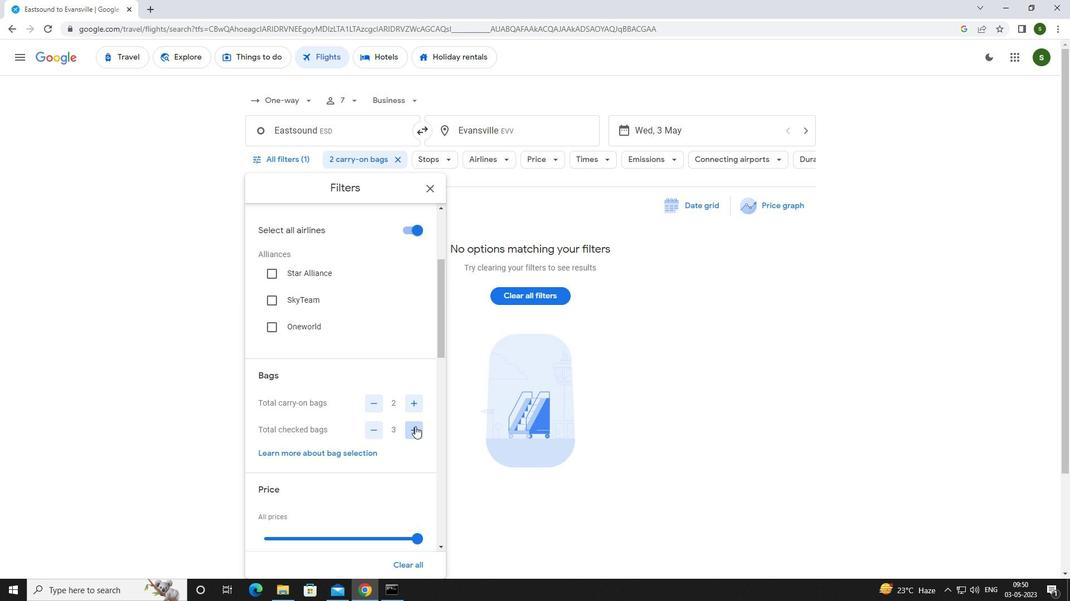 
Action: Mouse pressed left at (415, 426)
Screenshot: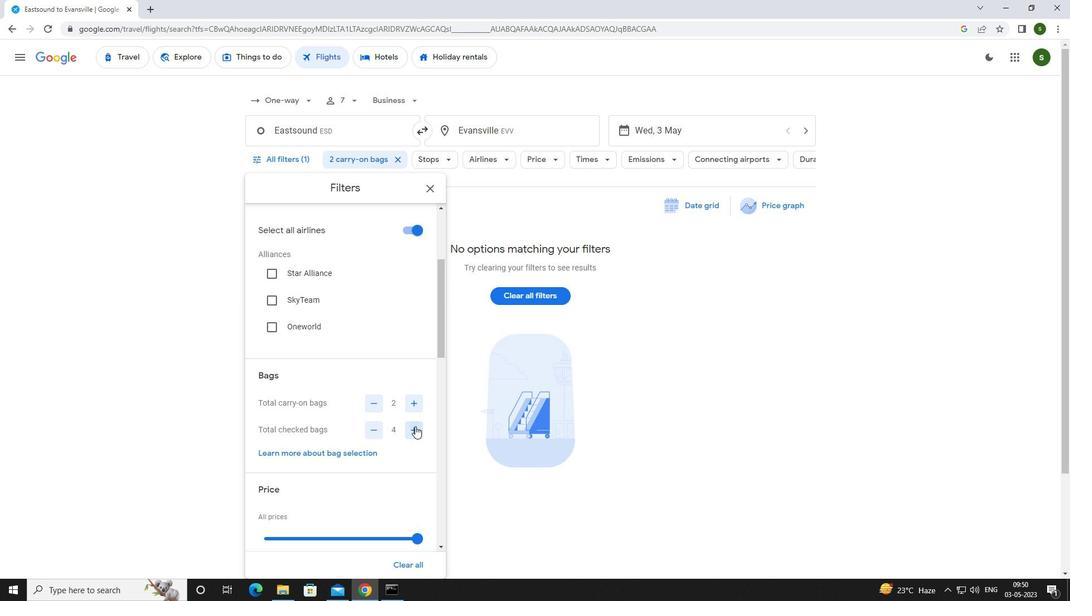 
Action: Mouse pressed left at (415, 426)
Screenshot: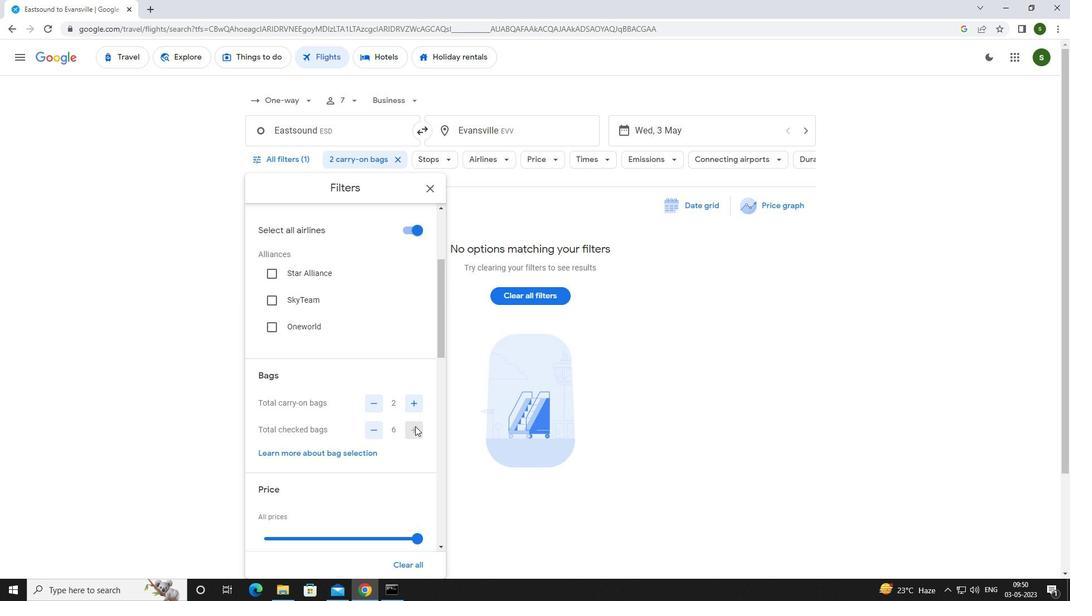 
Action: Mouse moved to (420, 538)
Screenshot: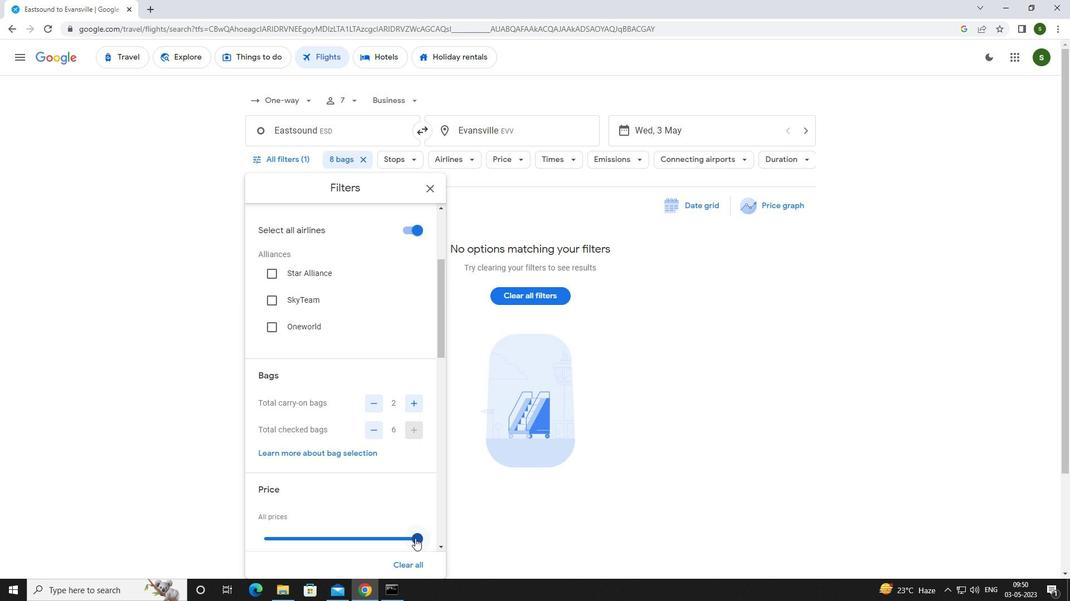 
Action: Mouse pressed left at (420, 538)
Screenshot: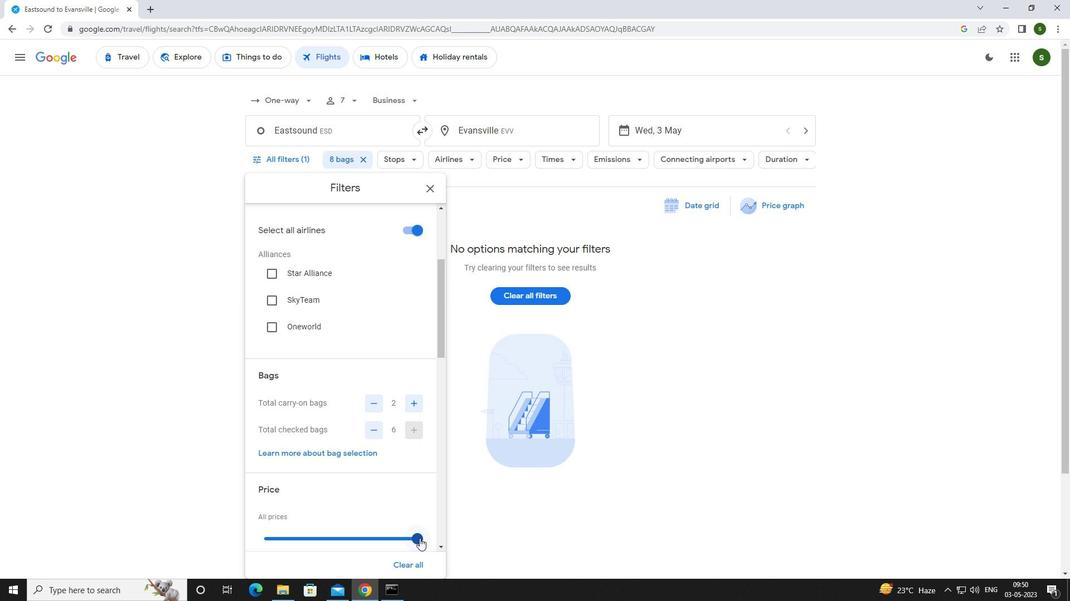 
Action: Mouse moved to (420, 537)
Screenshot: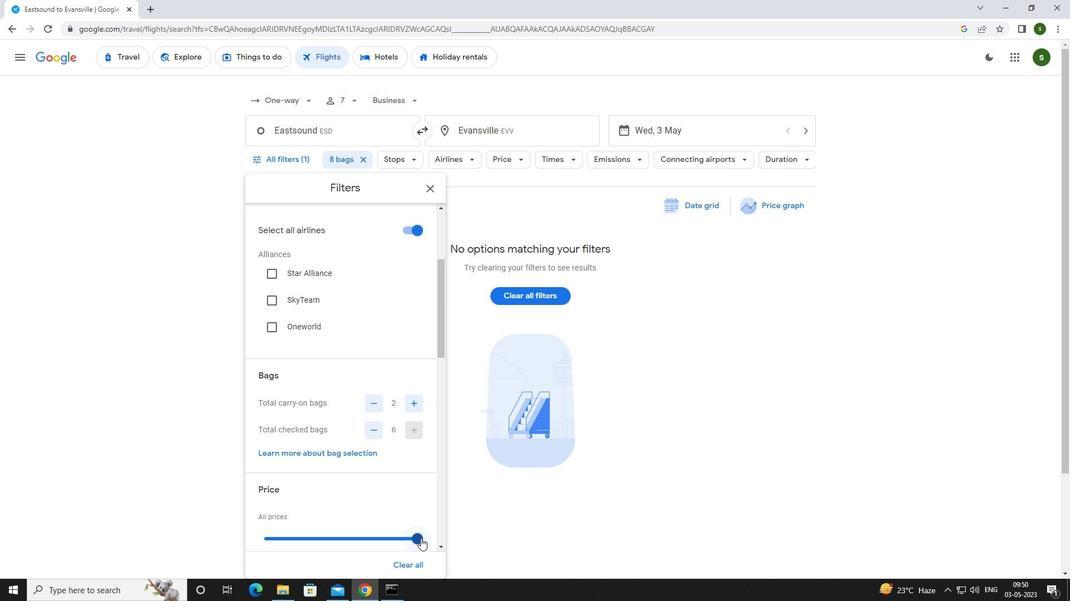 
Action: Mouse scrolled (420, 537) with delta (0, 0)
Screenshot: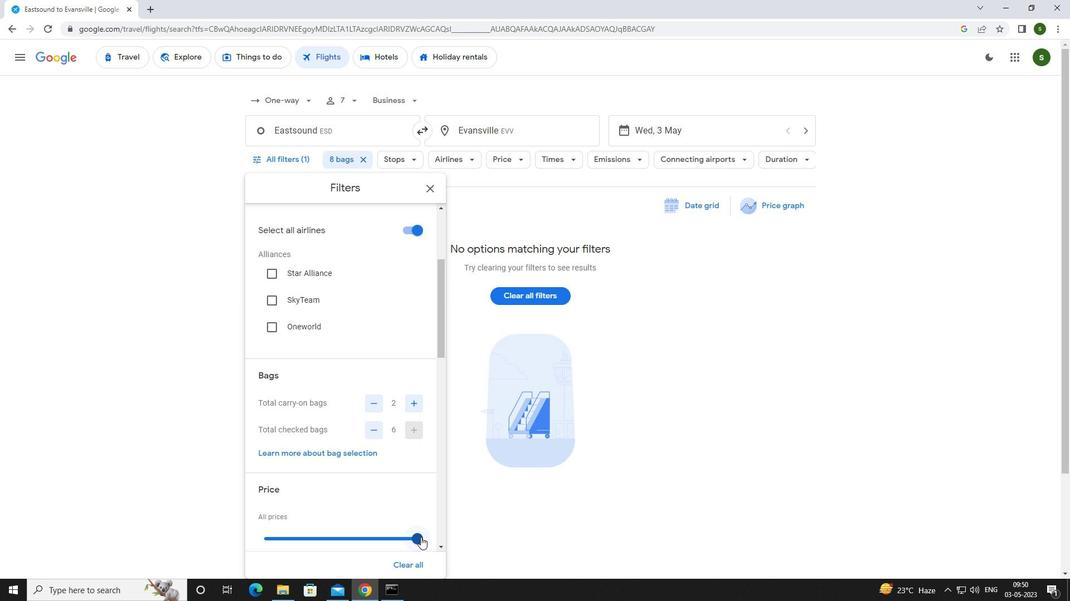 
Action: Mouse scrolled (420, 537) with delta (0, 0)
Screenshot: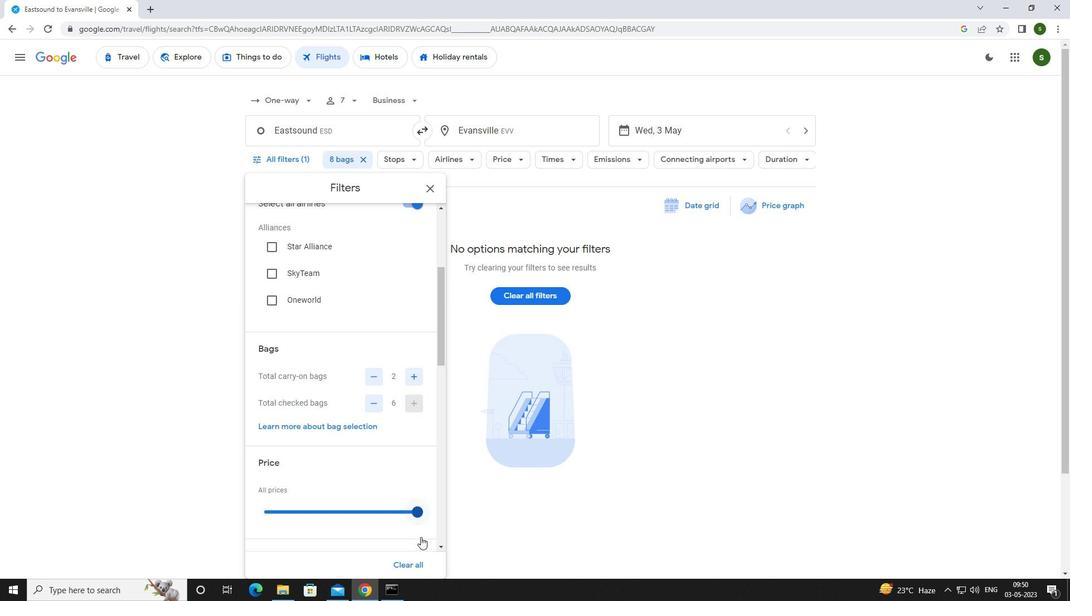 
Action: Mouse scrolled (420, 537) with delta (0, 0)
Screenshot: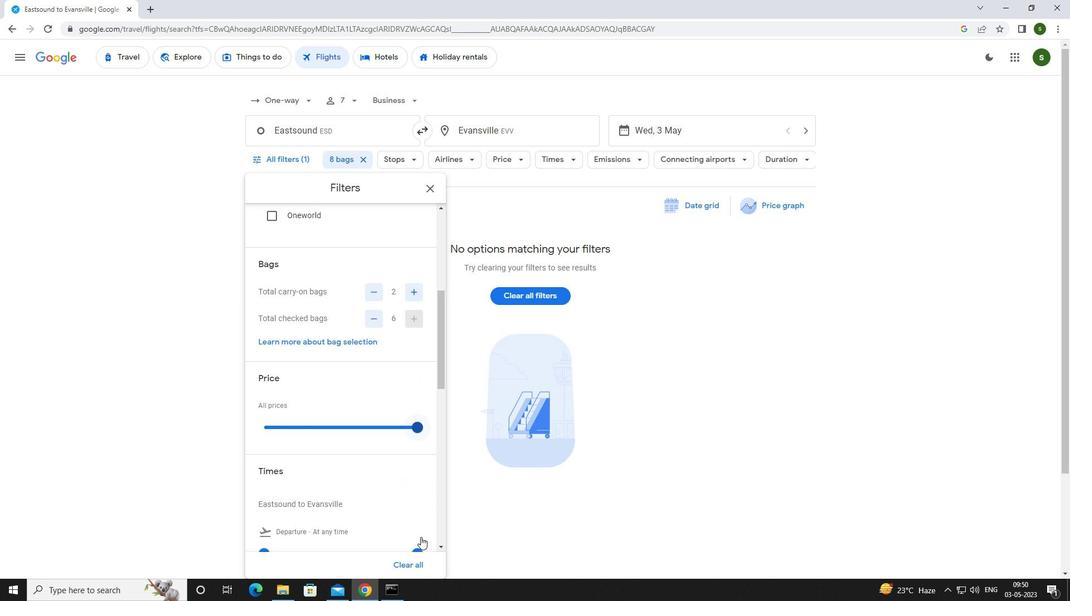 
Action: Mouse moved to (265, 498)
Screenshot: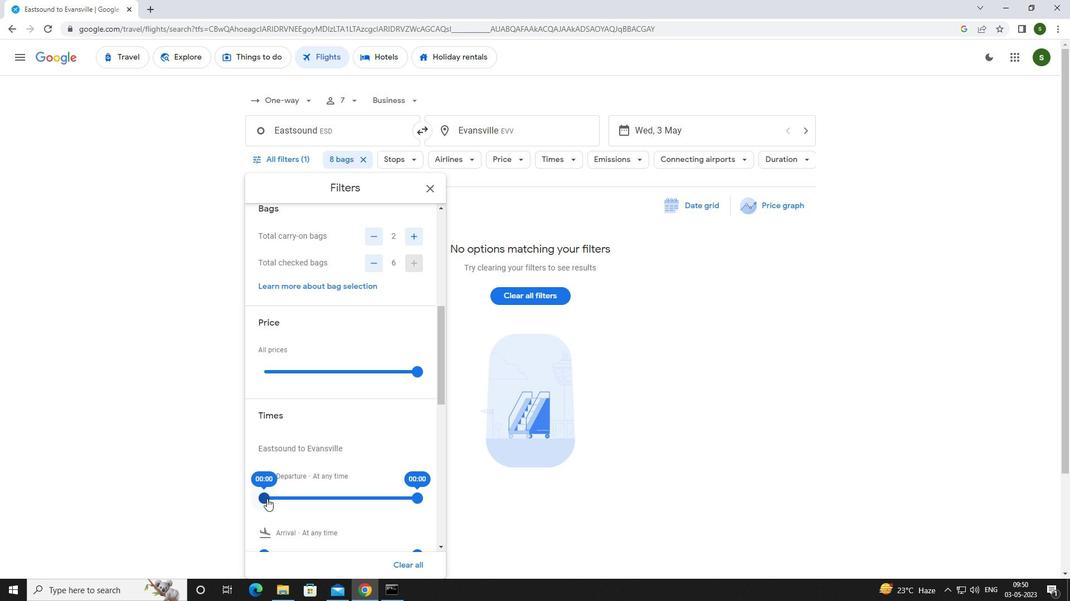 
Action: Mouse pressed left at (265, 498)
Screenshot: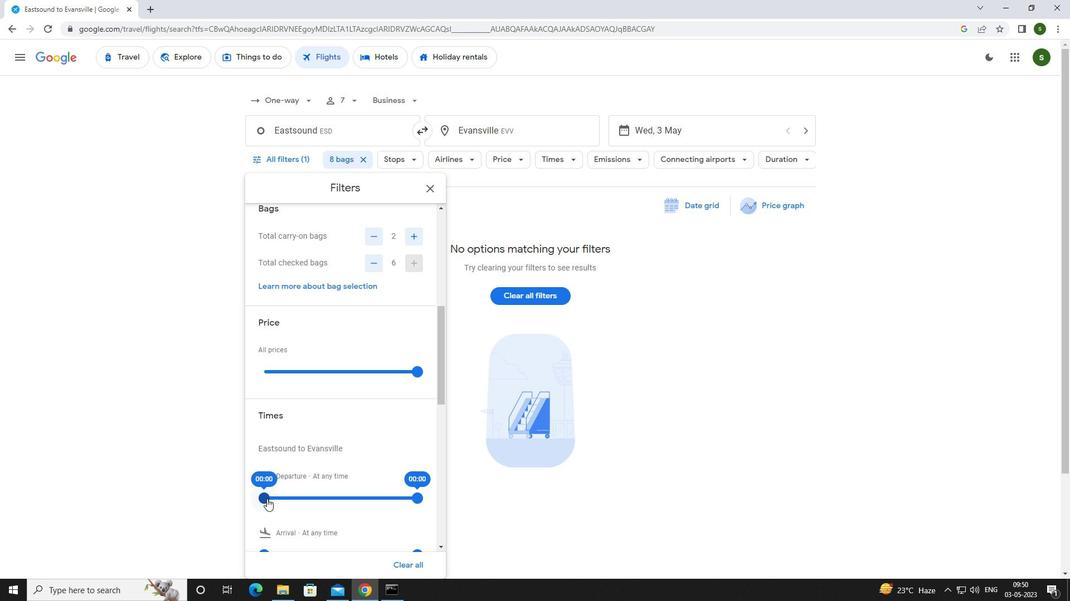 
Action: Mouse moved to (646, 438)
Screenshot: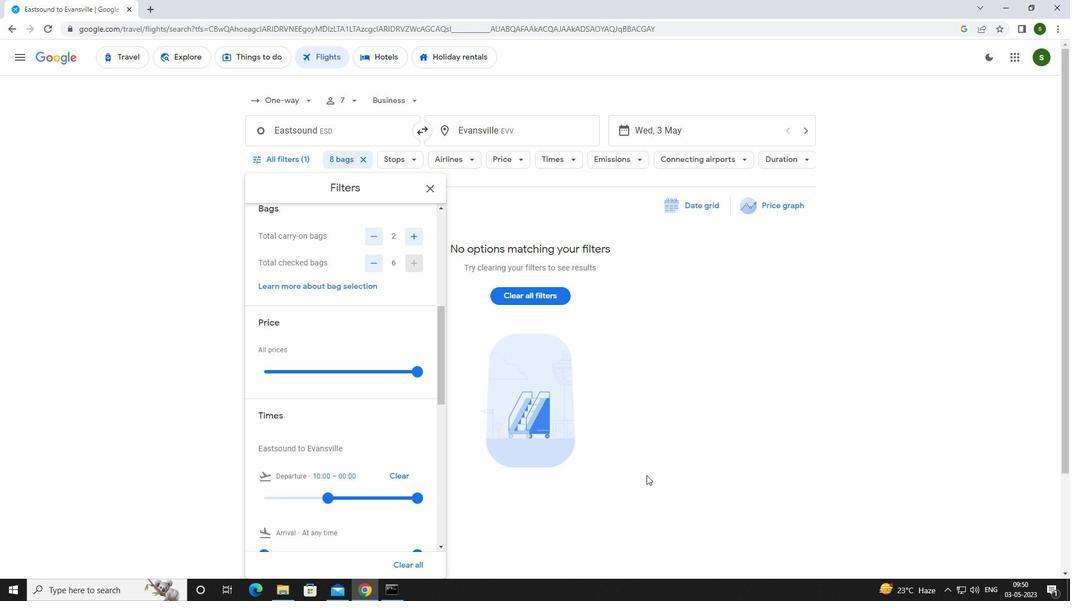 
Action: Mouse pressed left at (646, 438)
Screenshot: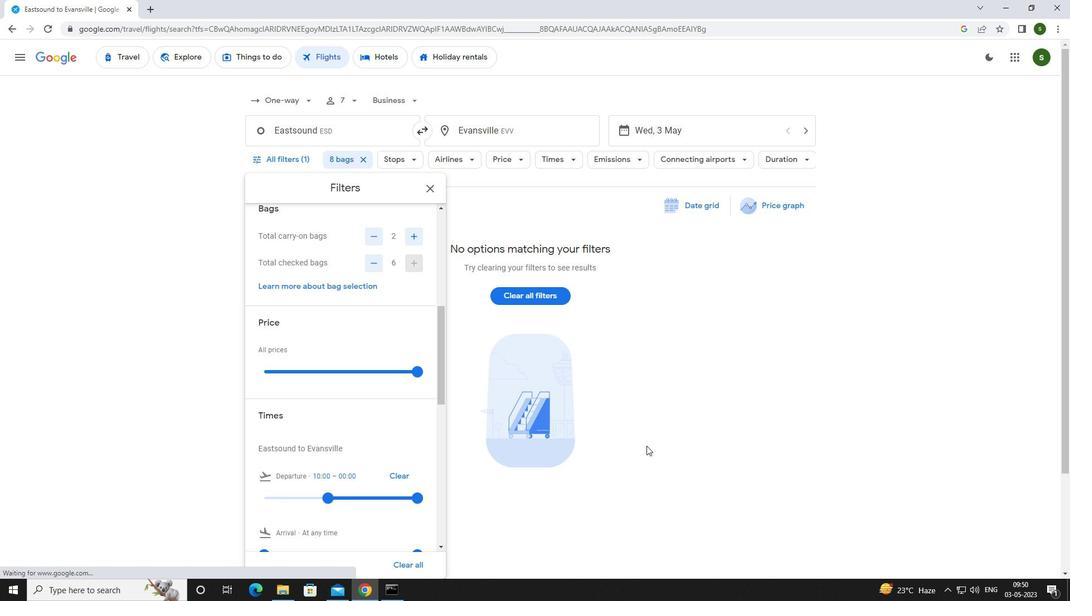 
